 Task: In the Company volvo.com; add deal stage: 'Appointment Scheduled'; Add amount '100000'; Select Deal Type: New Business; Select priority: 'Medium'; Associate deal with contact: choose any two contacts and company: Select any company.. Logged in from softage.1@softage.net
Action: Mouse moved to (103, 67)
Screenshot: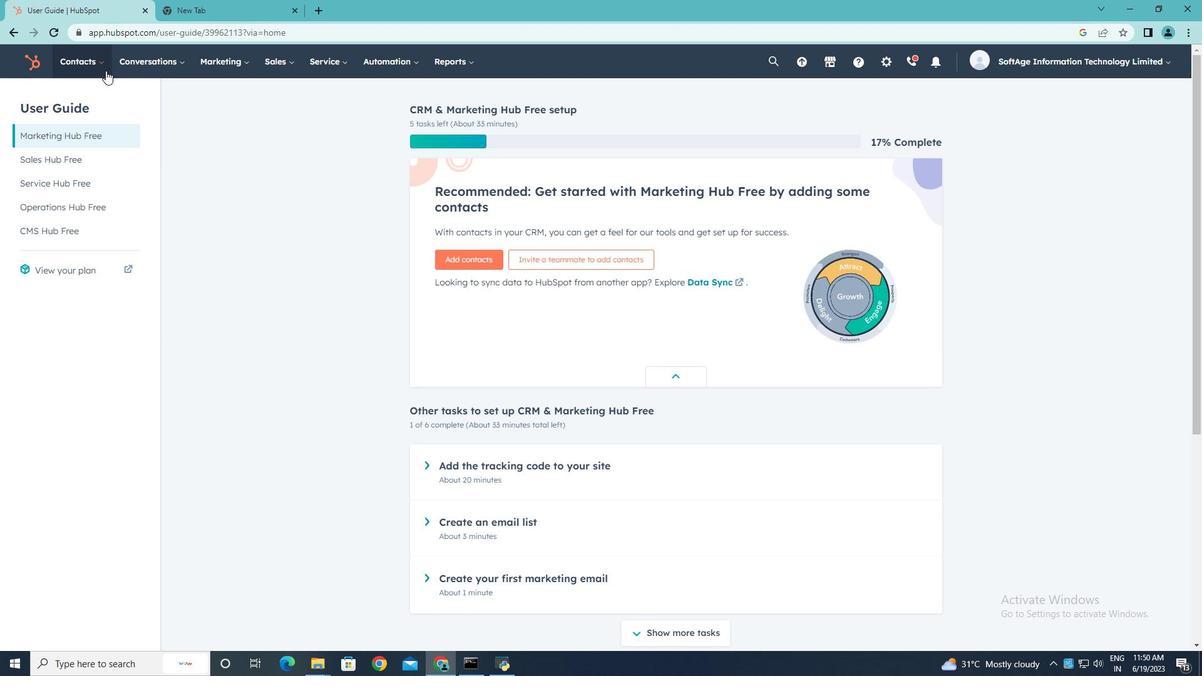 
Action: Mouse pressed left at (103, 67)
Screenshot: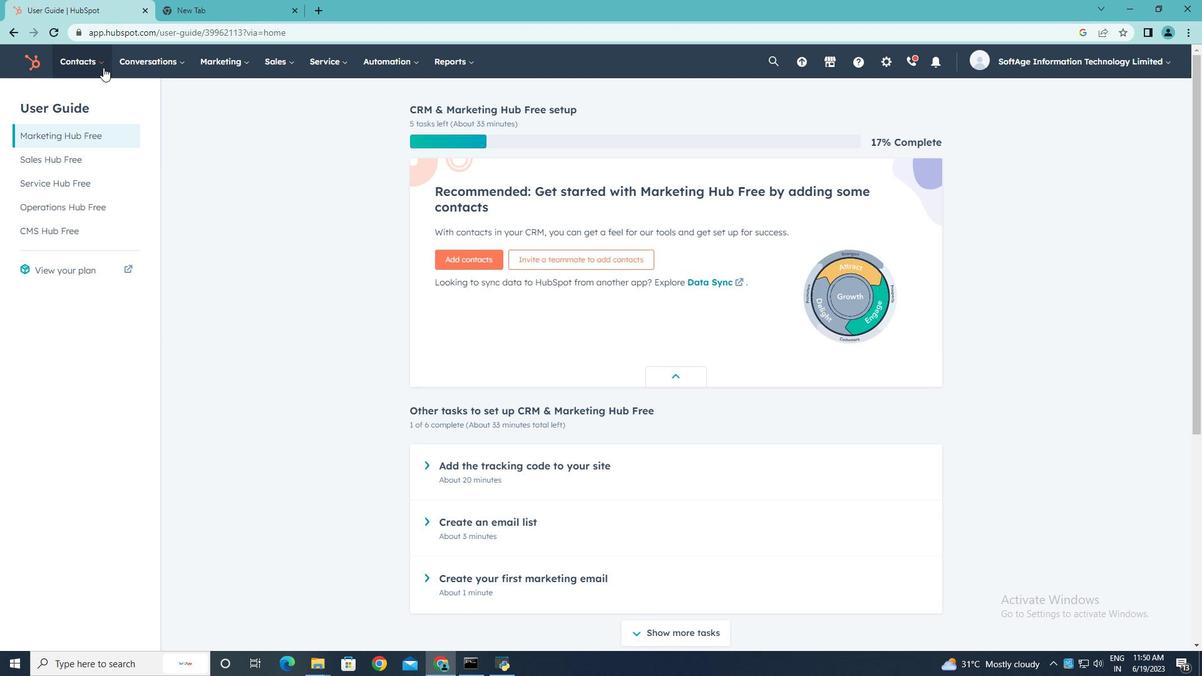 
Action: Mouse moved to (95, 125)
Screenshot: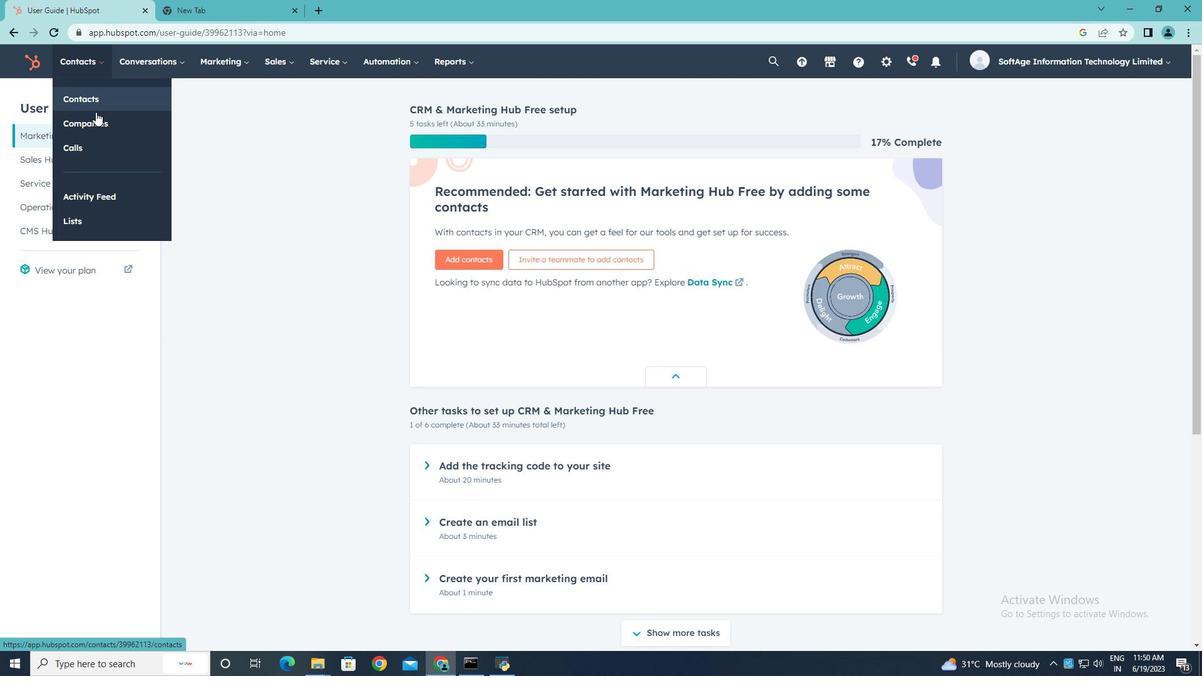 
Action: Mouse pressed left at (95, 125)
Screenshot: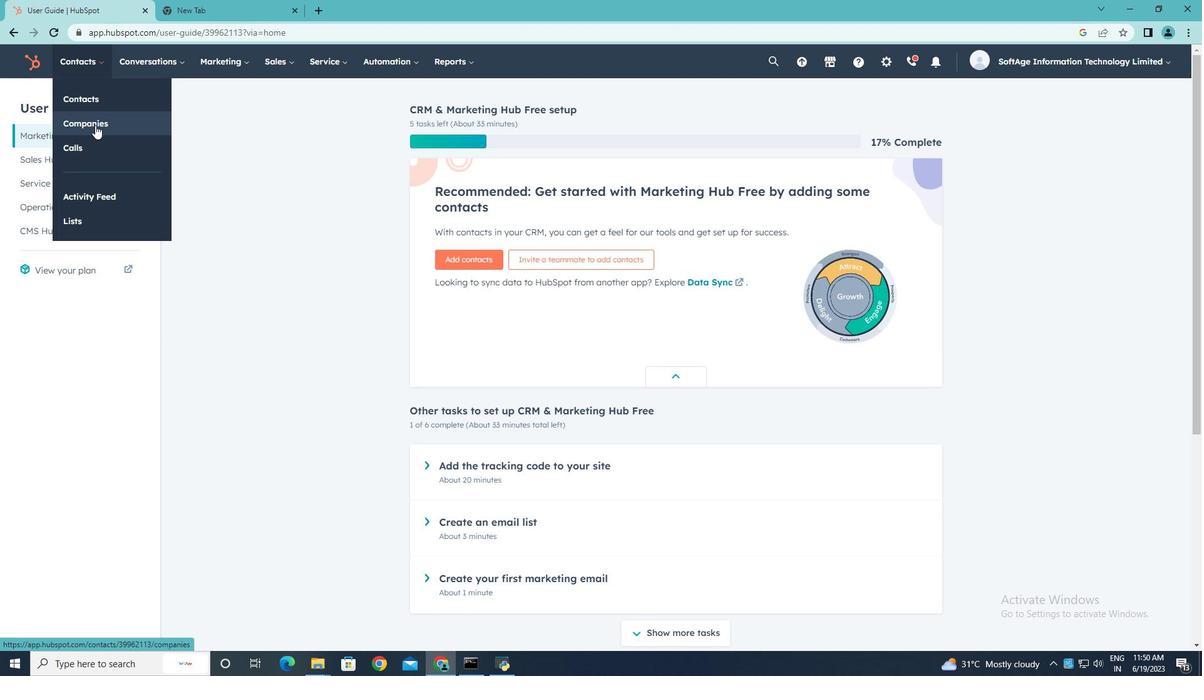 
Action: Mouse moved to (90, 209)
Screenshot: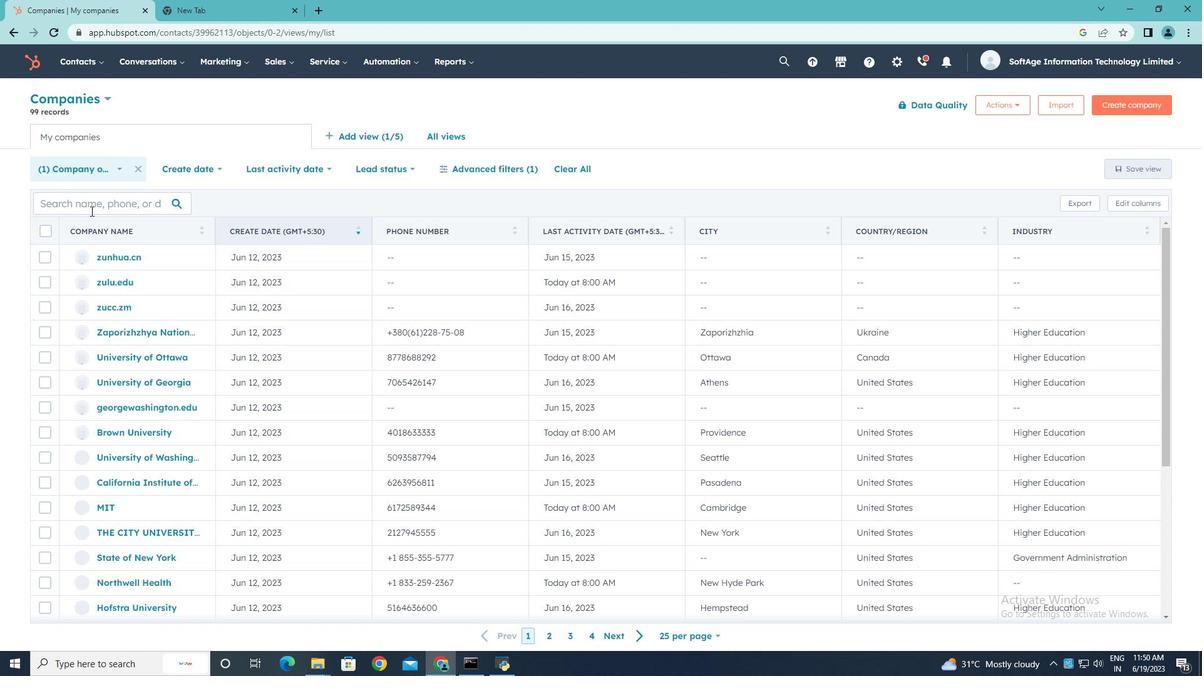 
Action: Mouse pressed left at (90, 209)
Screenshot: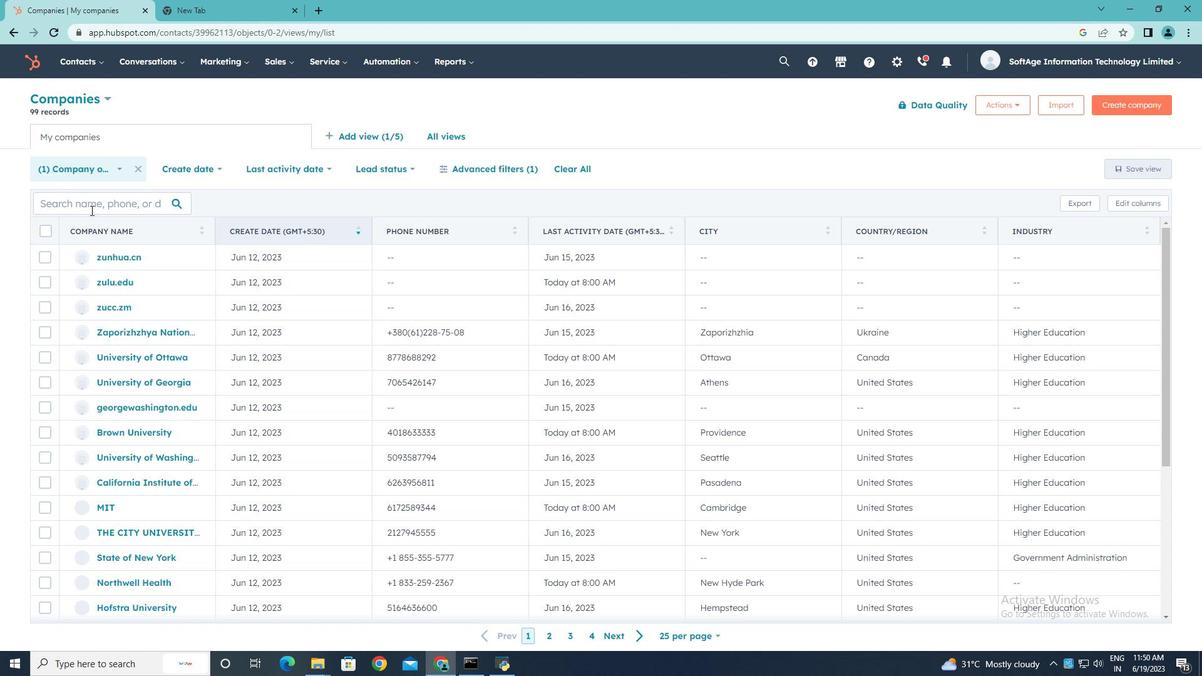 
Action: Key pressed volvo.com
Screenshot: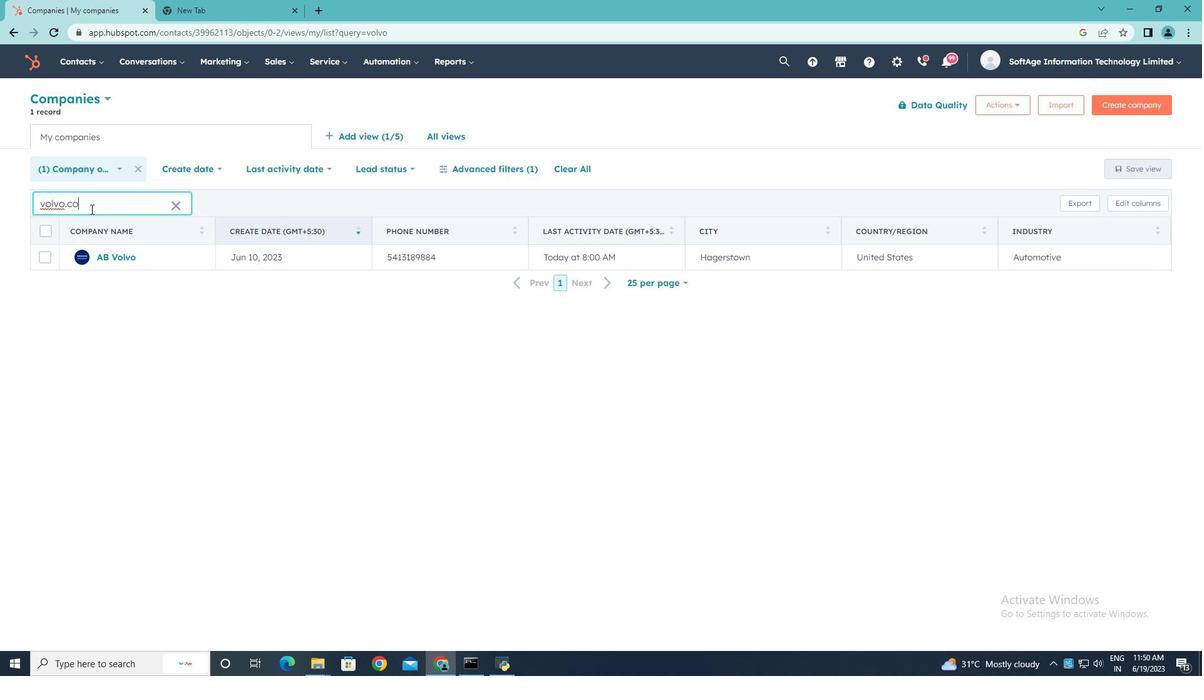 
Action: Mouse moved to (124, 259)
Screenshot: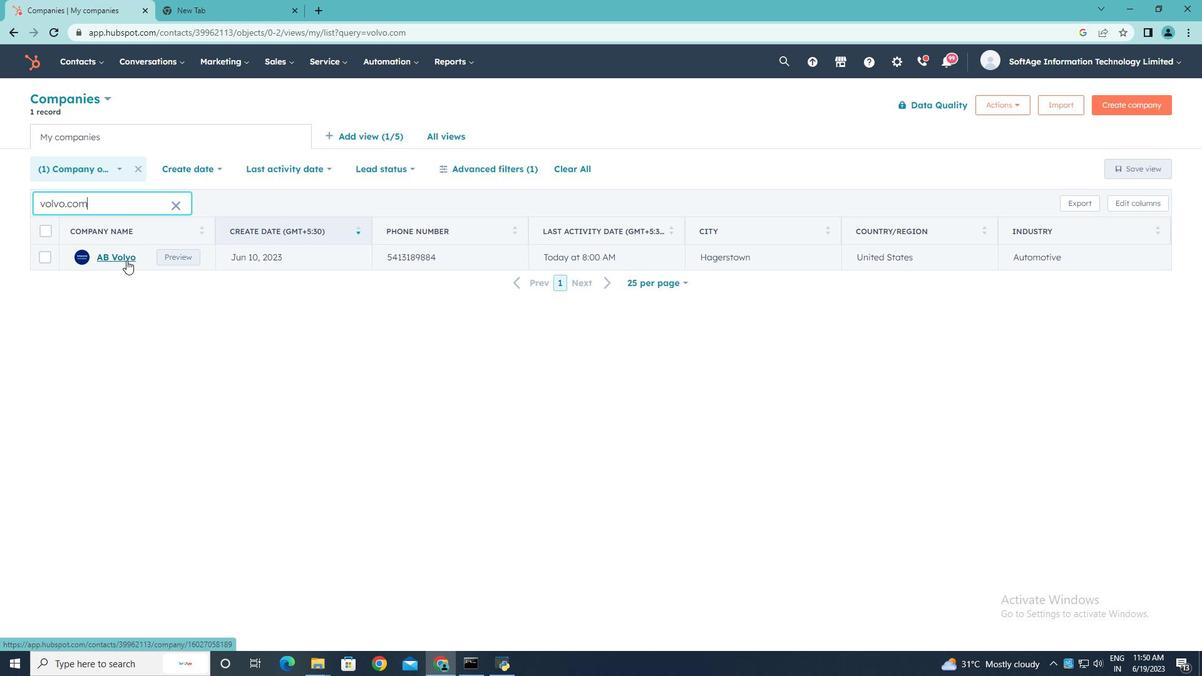
Action: Mouse pressed left at (124, 259)
Screenshot: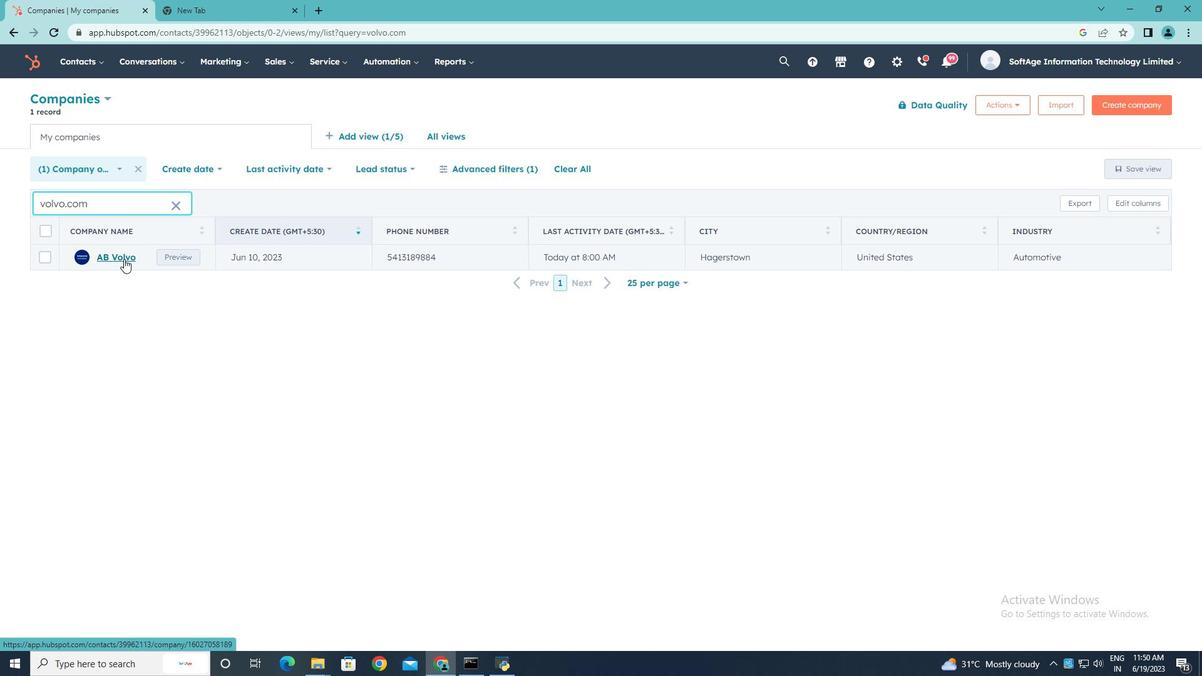
Action: Mouse moved to (900, 294)
Screenshot: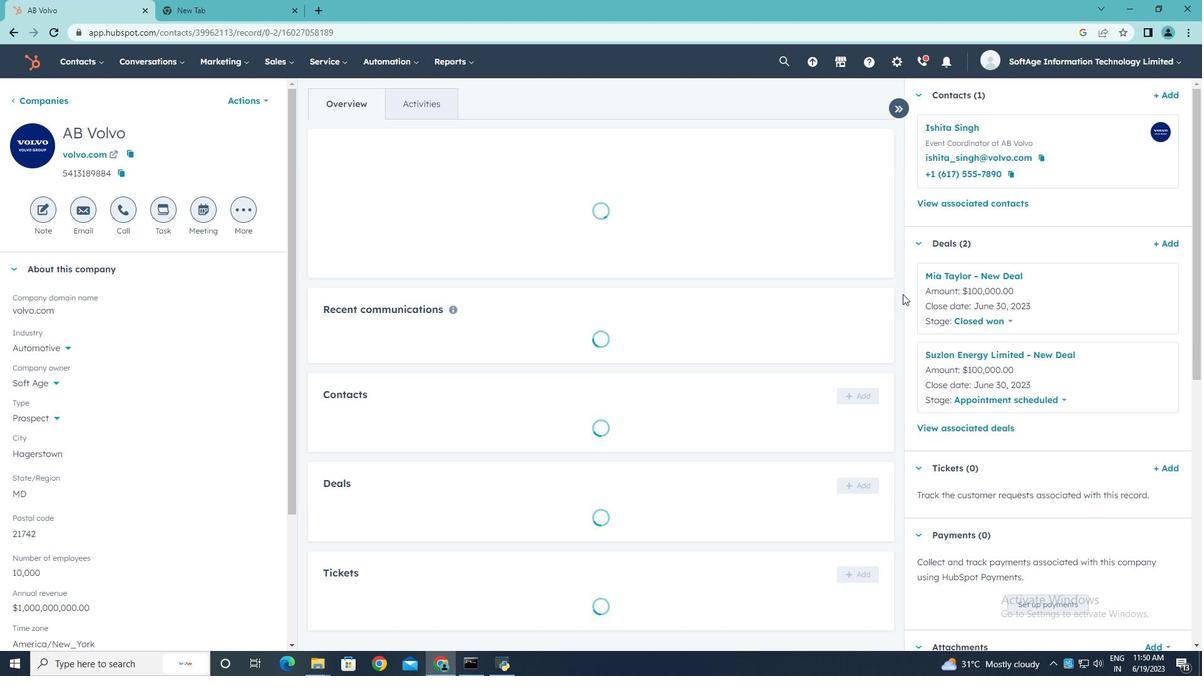 
Action: Mouse pressed left at (900, 294)
Screenshot: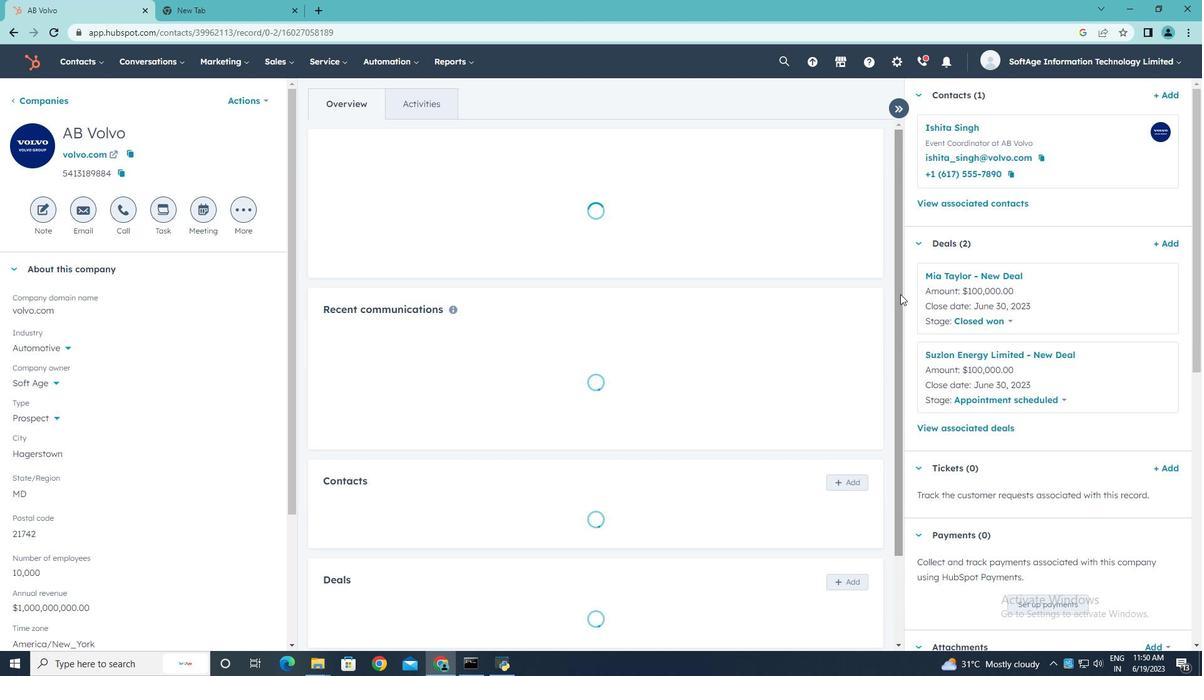 
Action: Mouse moved to (896, 419)
Screenshot: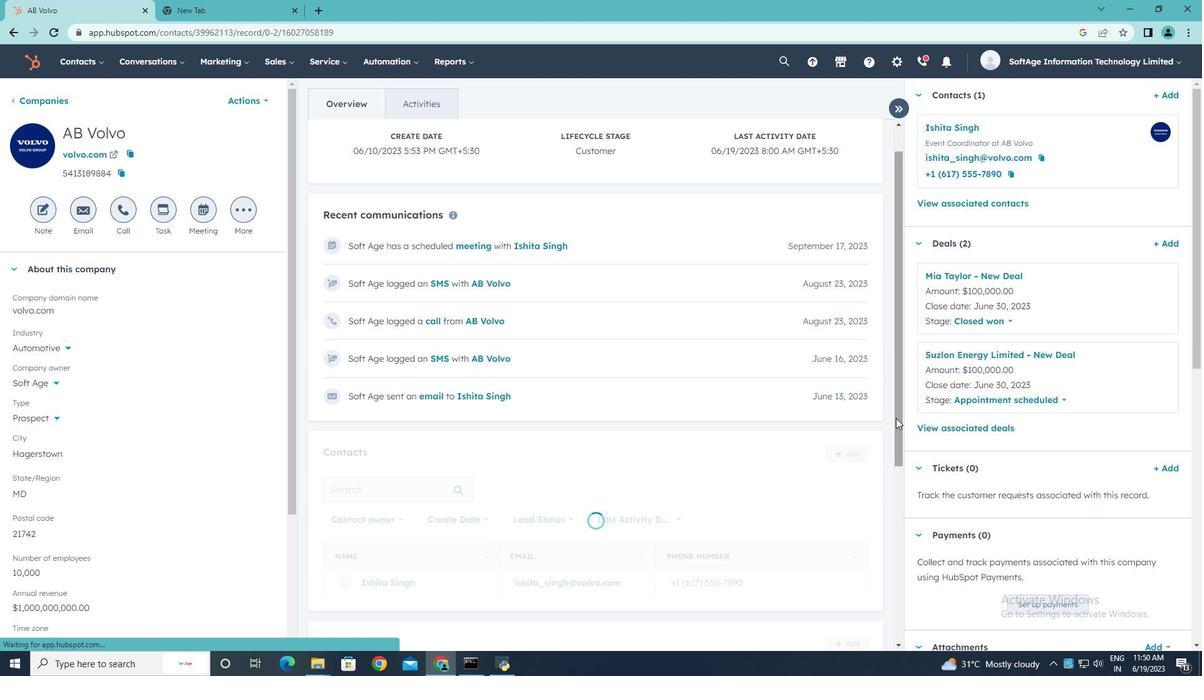 
Action: Mouse pressed left at (896, 419)
Screenshot: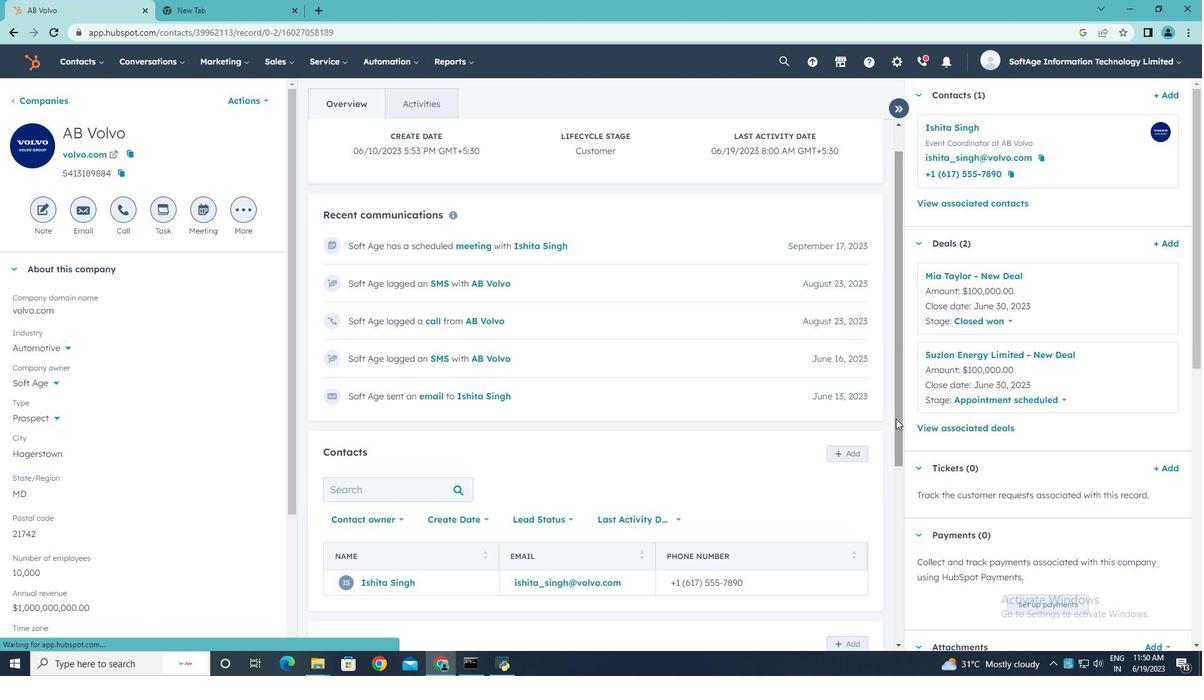 
Action: Mouse moved to (853, 433)
Screenshot: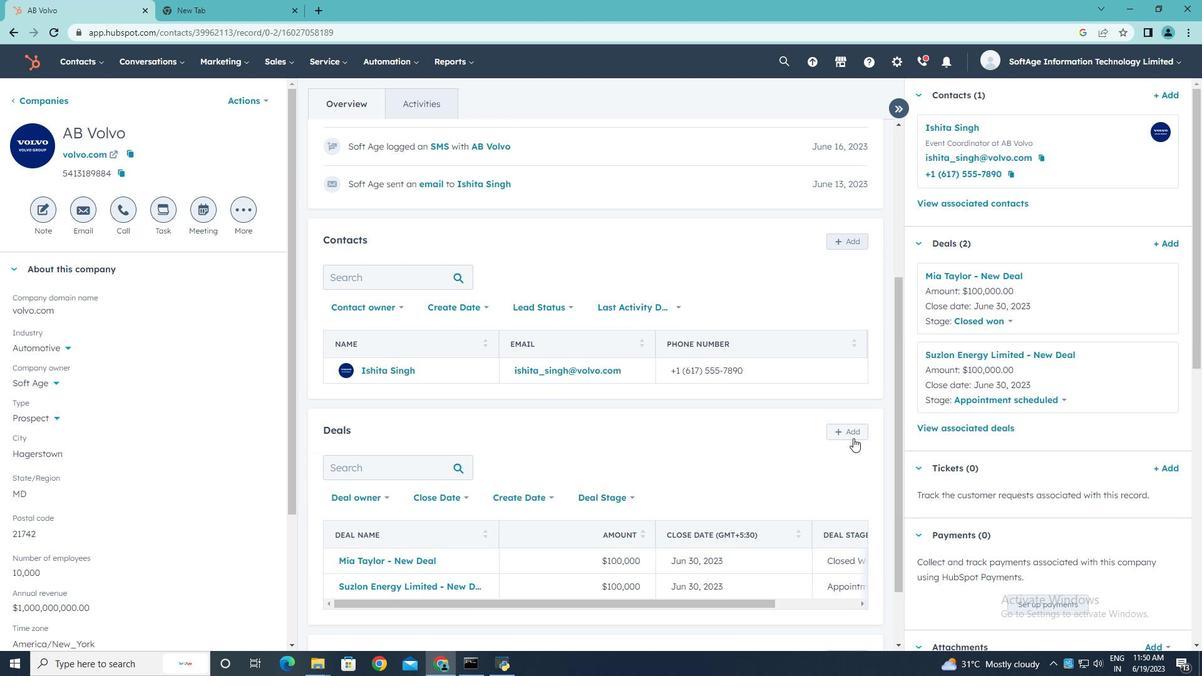 
Action: Mouse pressed left at (853, 433)
Screenshot: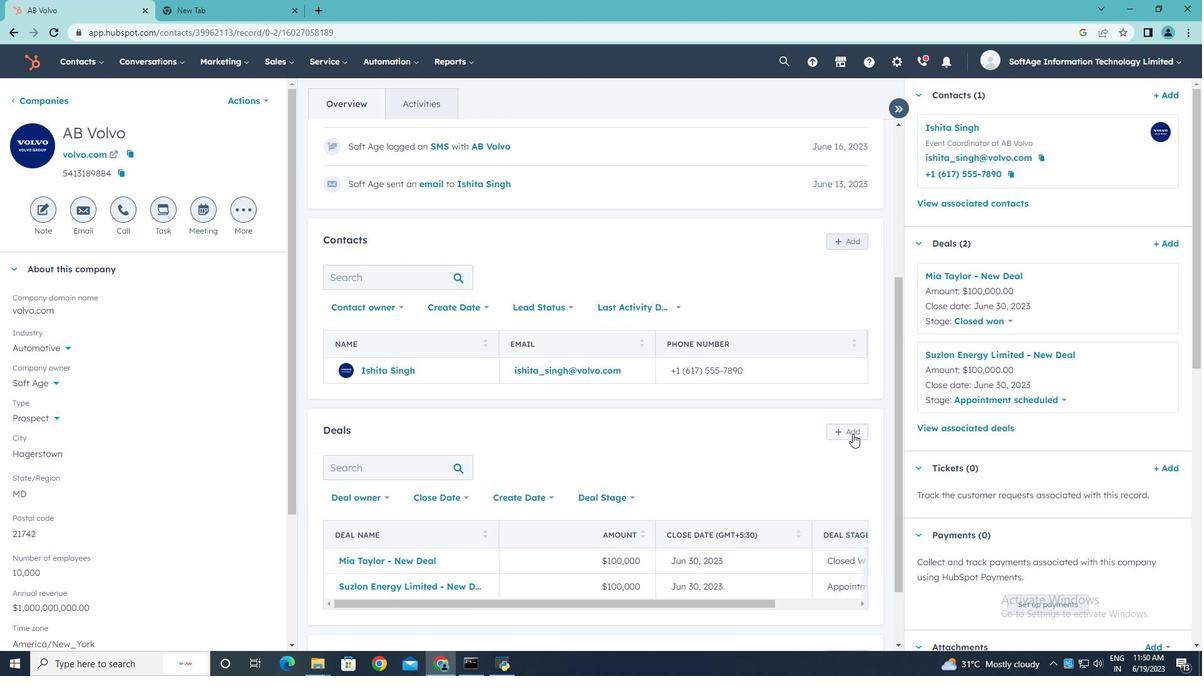 
Action: Mouse moved to (1150, 318)
Screenshot: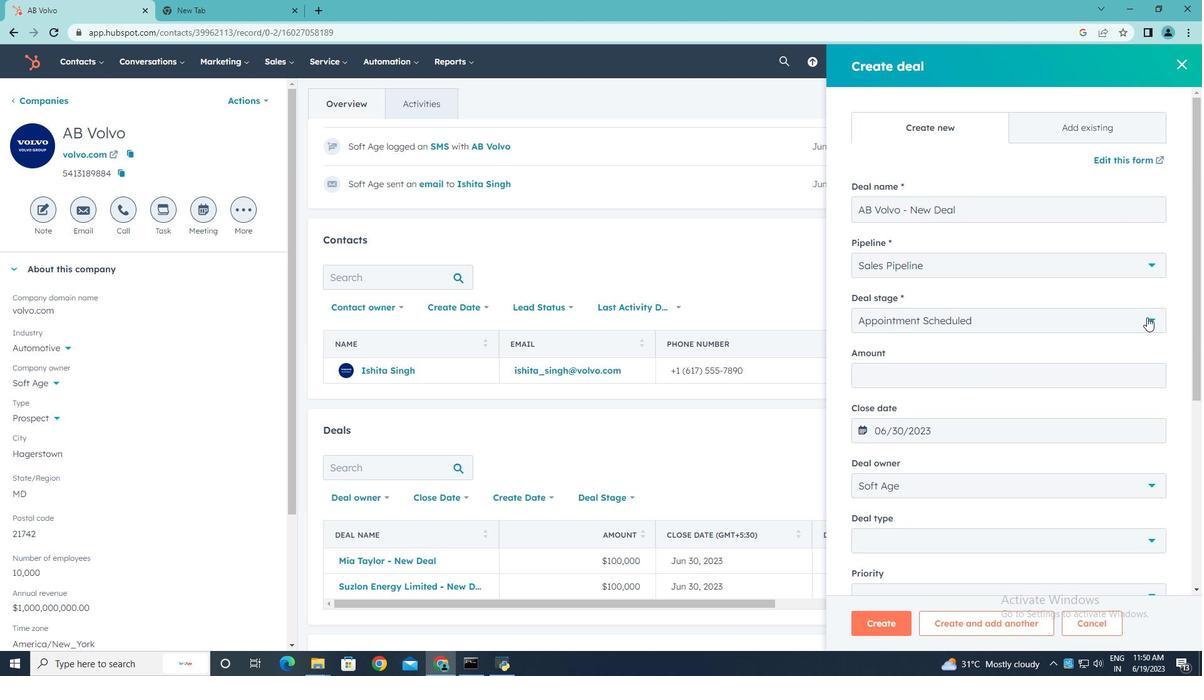 
Action: Mouse pressed left at (1150, 318)
Screenshot: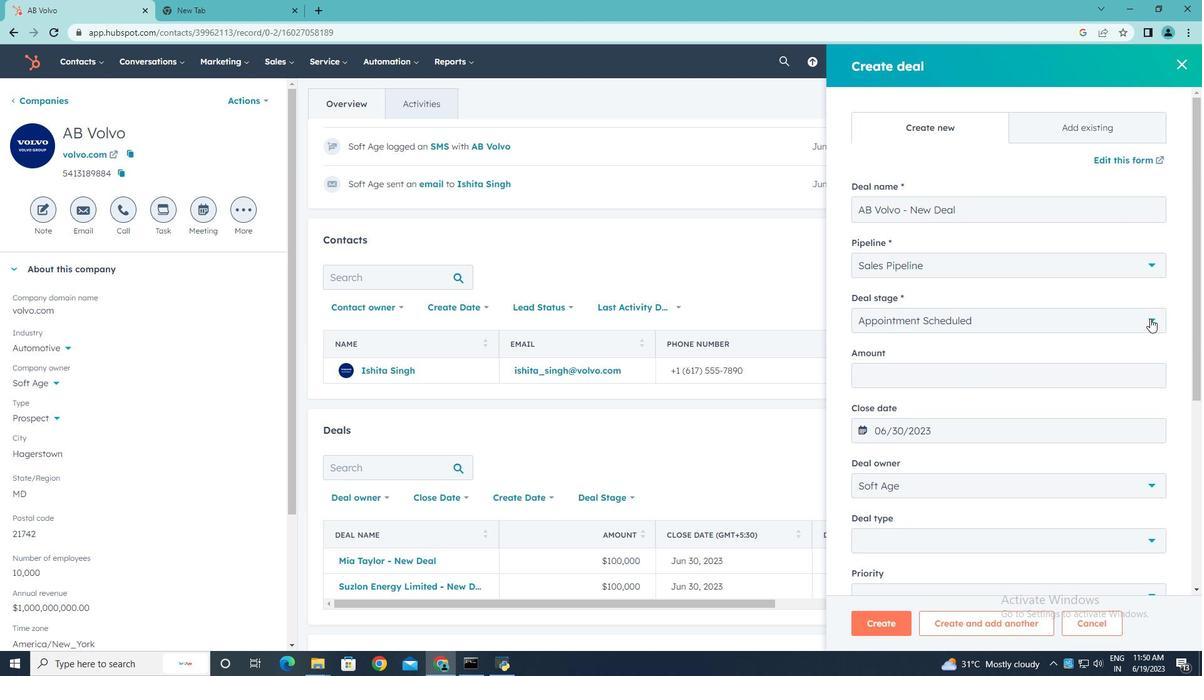 
Action: Mouse moved to (966, 386)
Screenshot: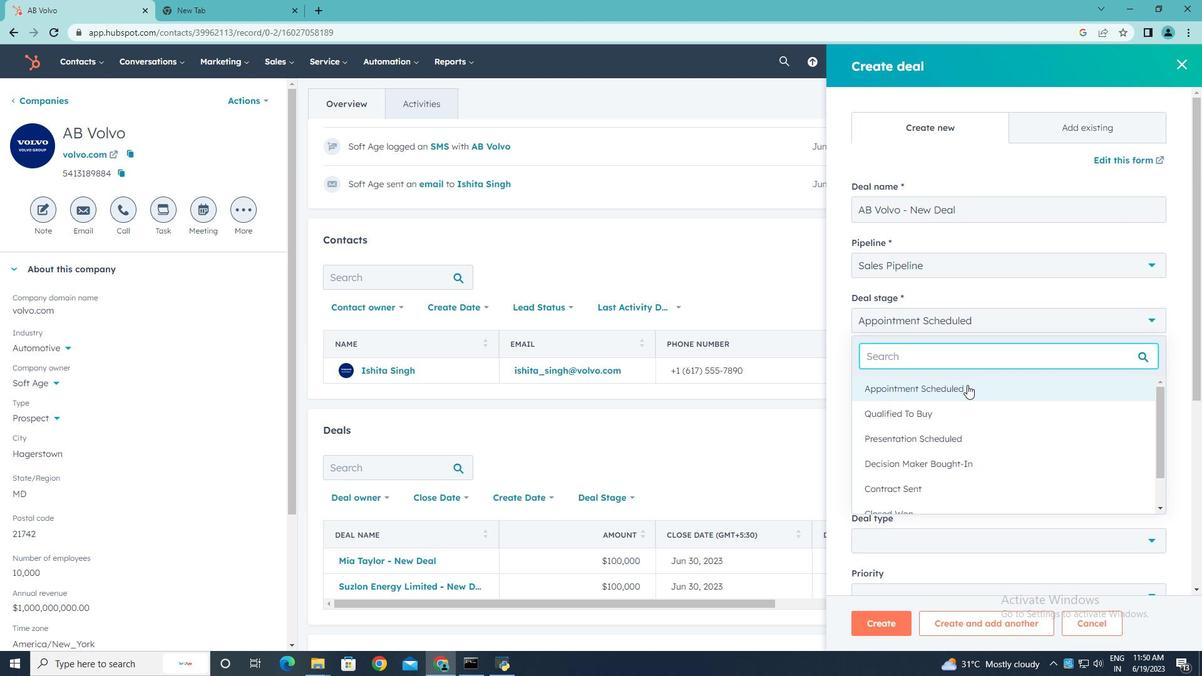 
Action: Mouse pressed left at (966, 386)
Screenshot: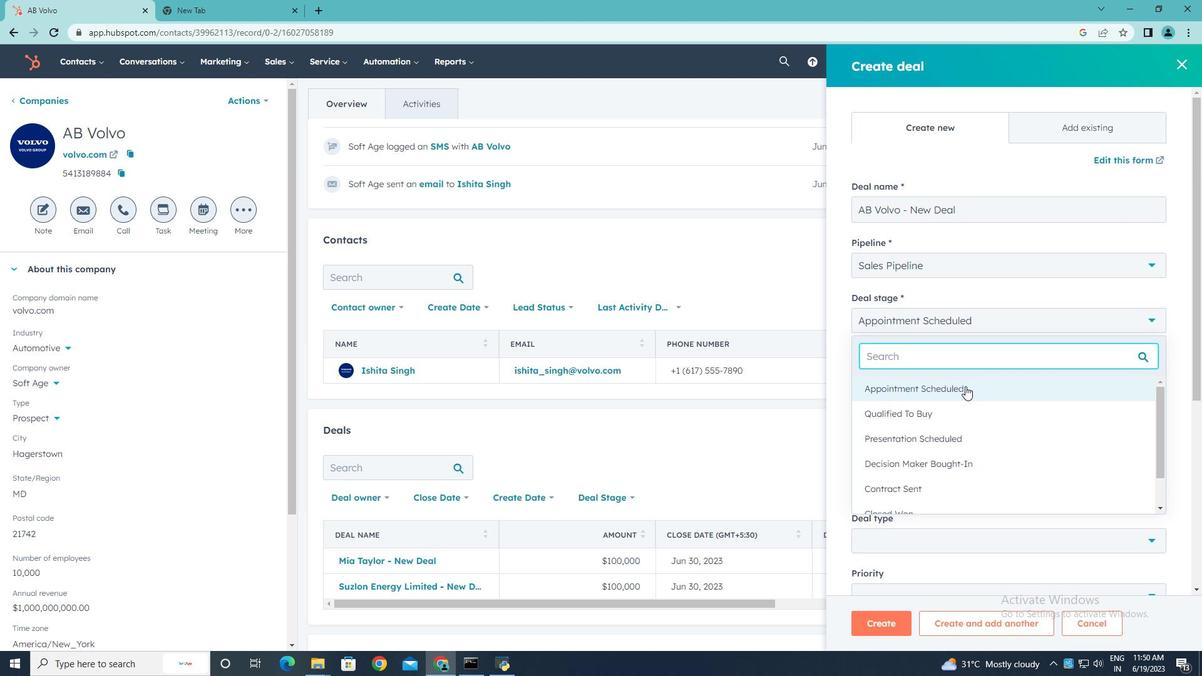 
Action: Mouse moved to (990, 374)
Screenshot: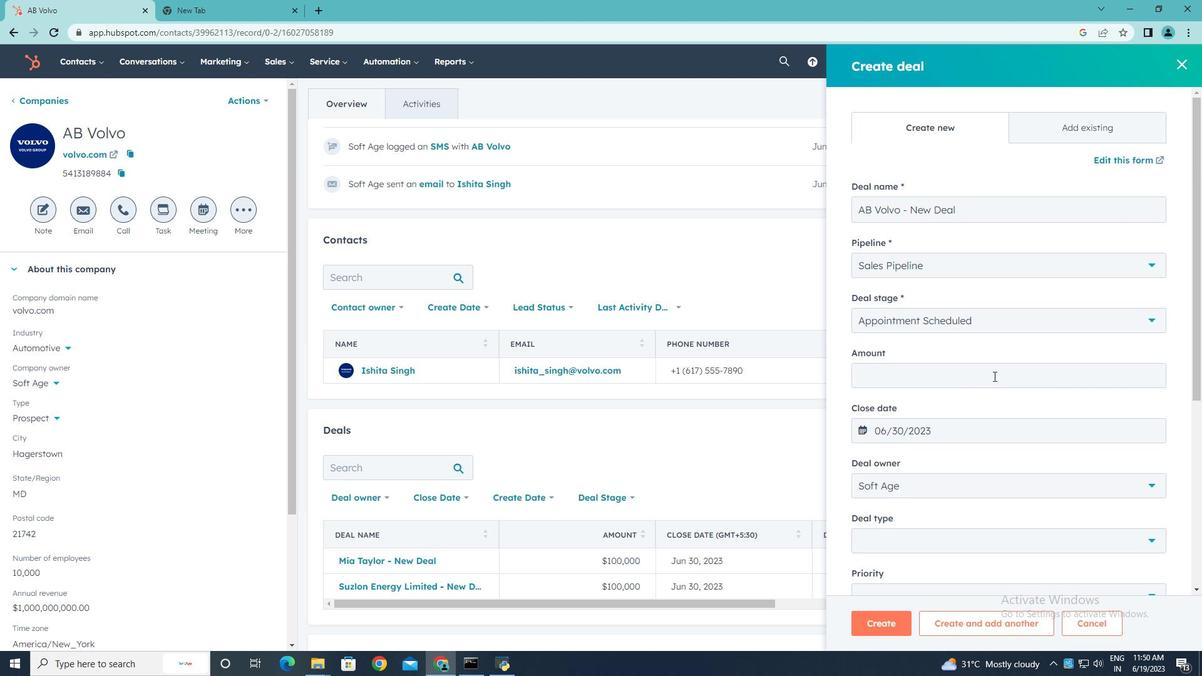 
Action: Mouse pressed left at (990, 374)
Screenshot: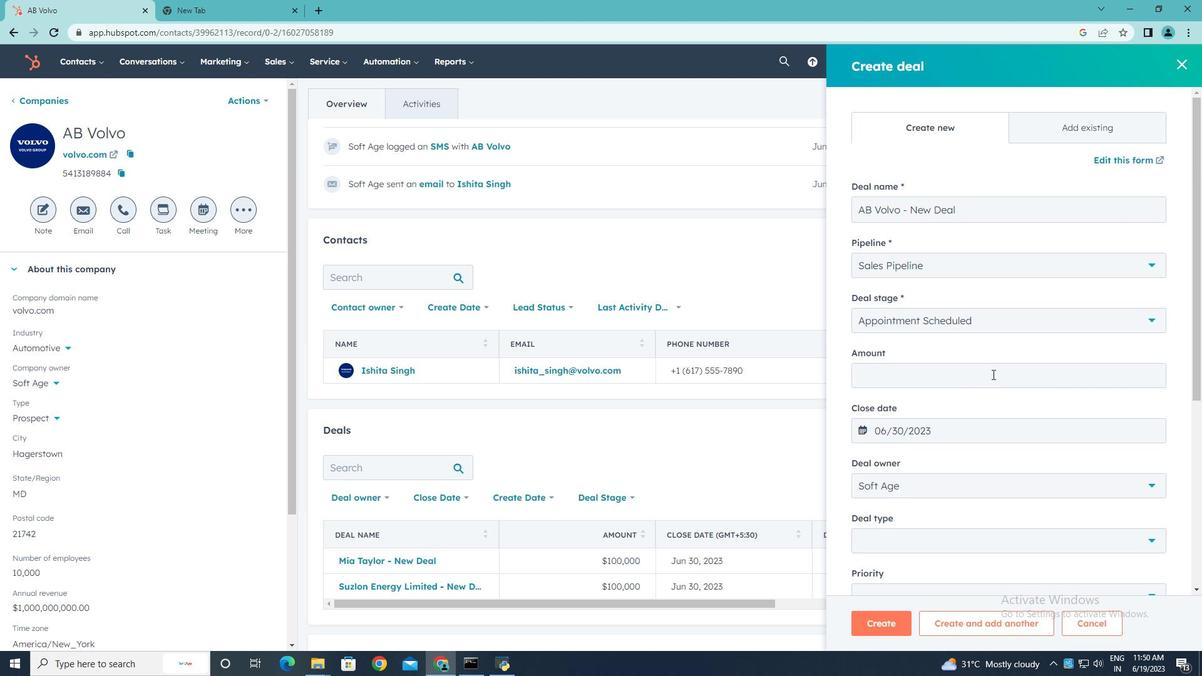 
Action: Key pressed 100000
Screenshot: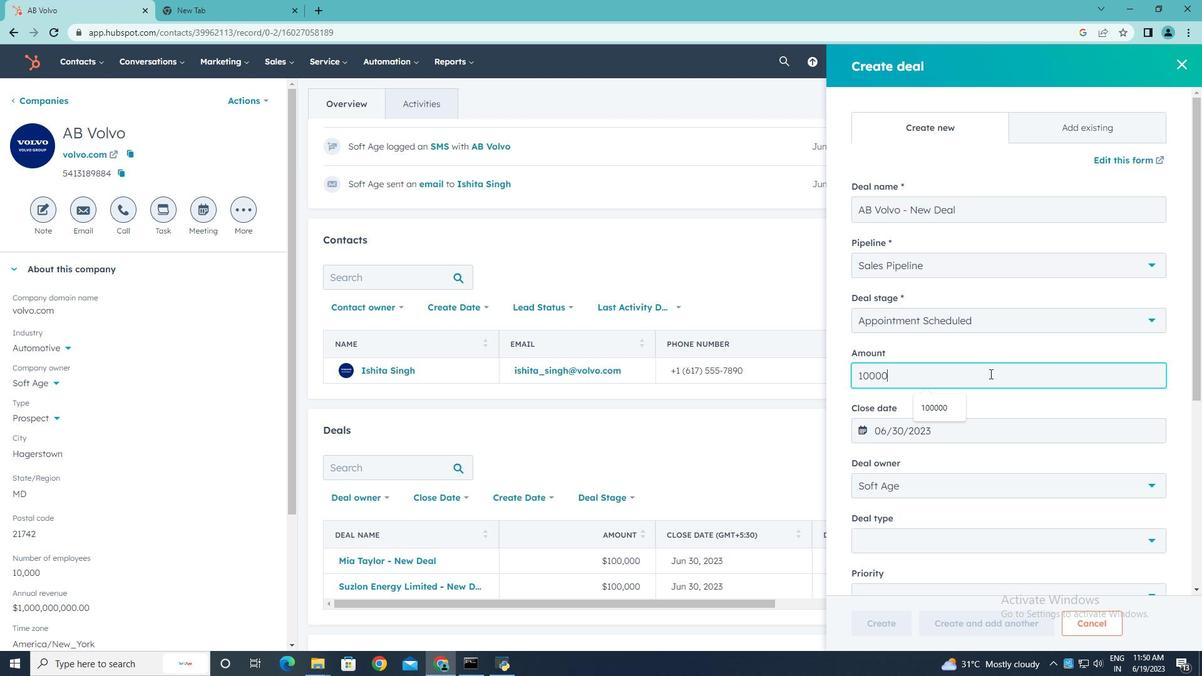 
Action: Mouse moved to (1154, 539)
Screenshot: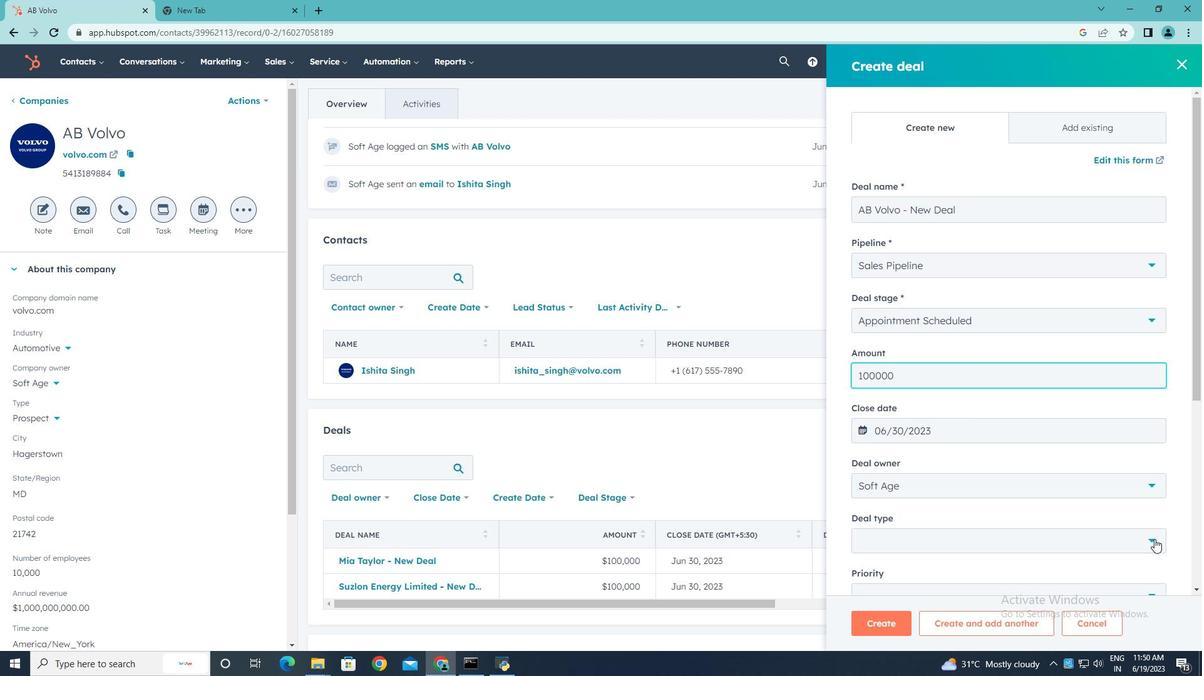 
Action: Mouse pressed left at (1154, 539)
Screenshot: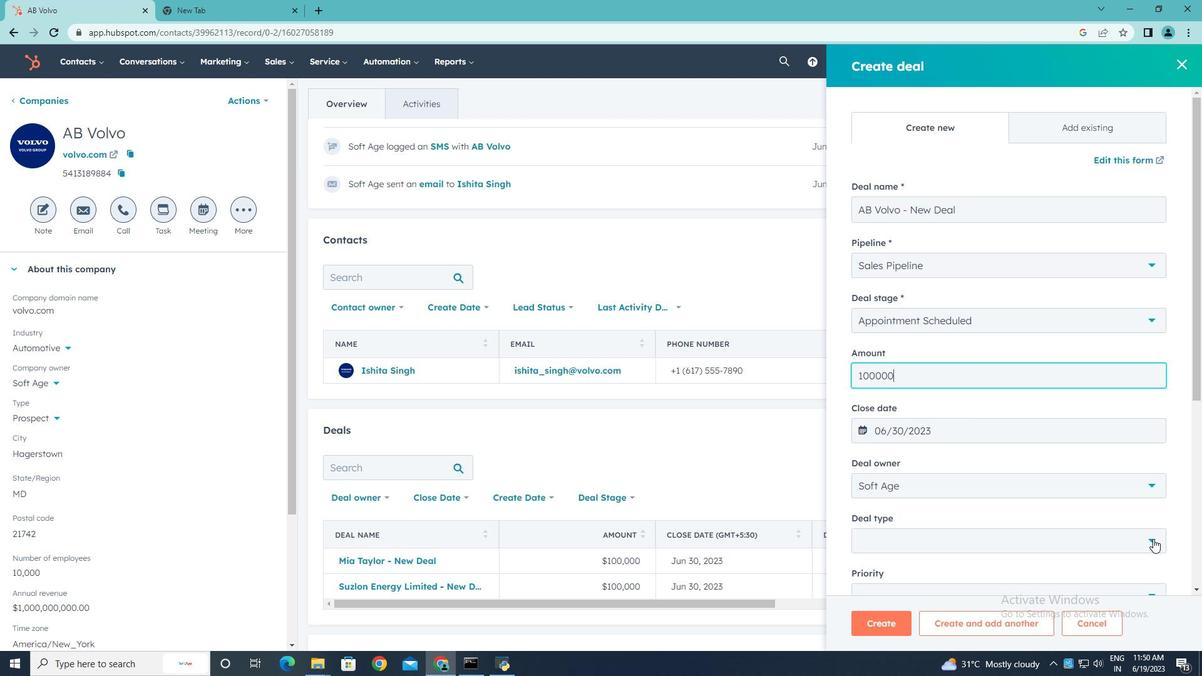 
Action: Mouse moved to (937, 601)
Screenshot: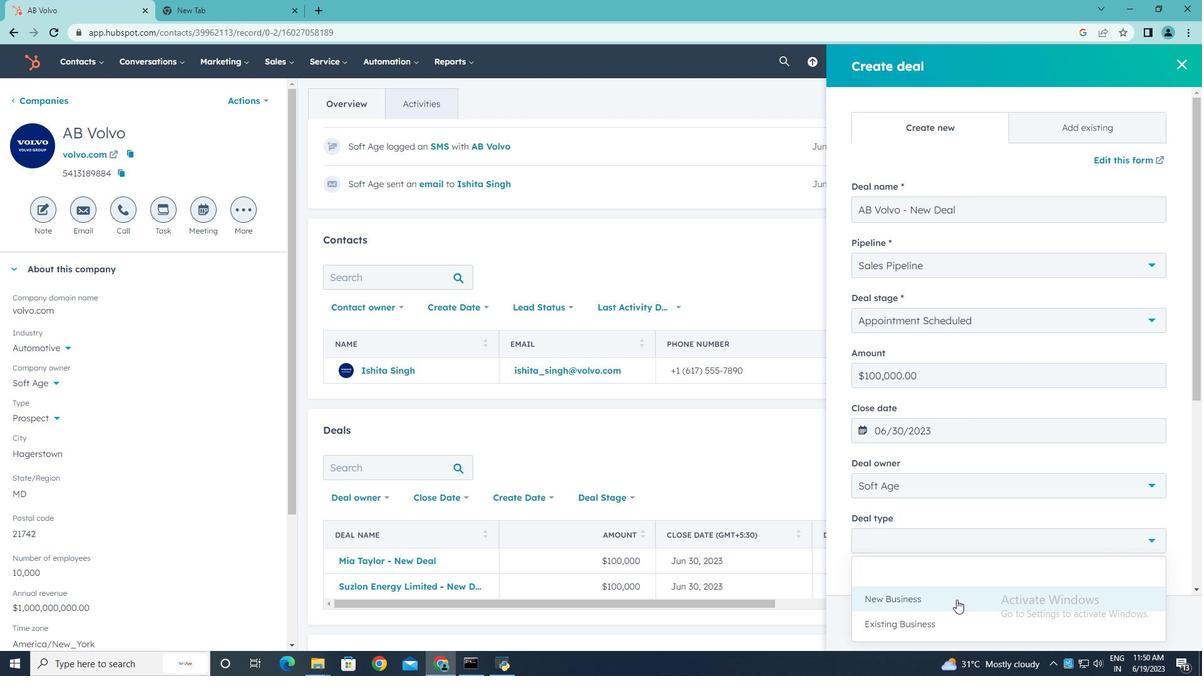 
Action: Mouse pressed left at (937, 601)
Screenshot: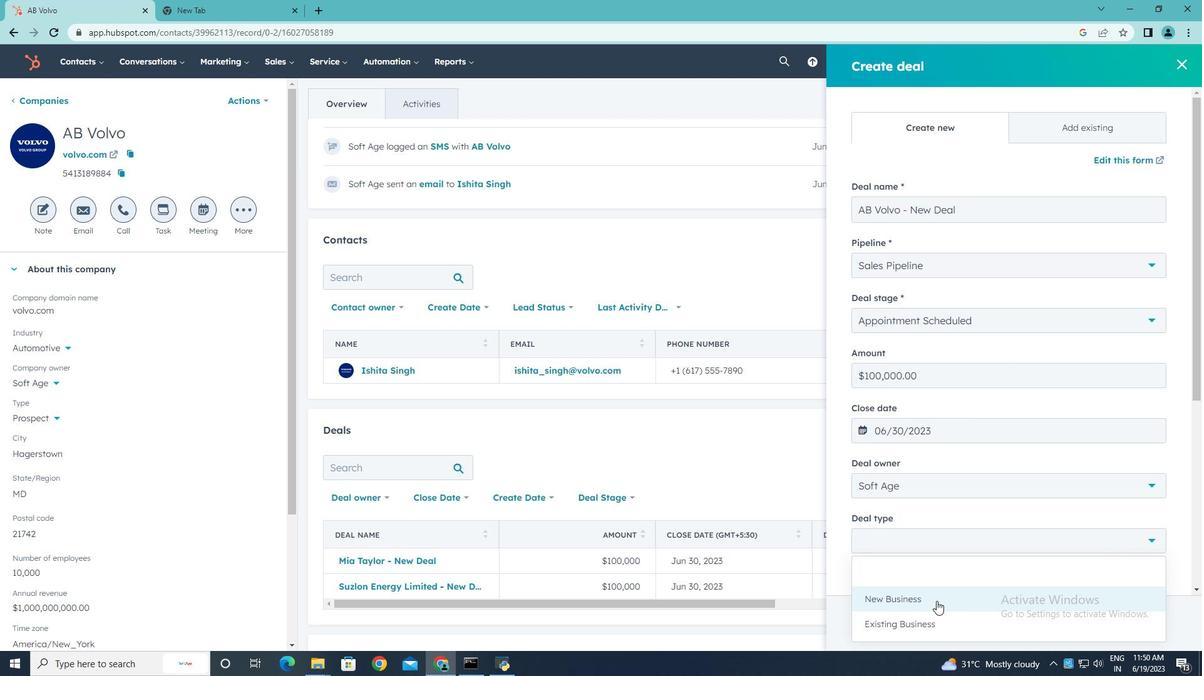 
Action: Mouse moved to (1198, 380)
Screenshot: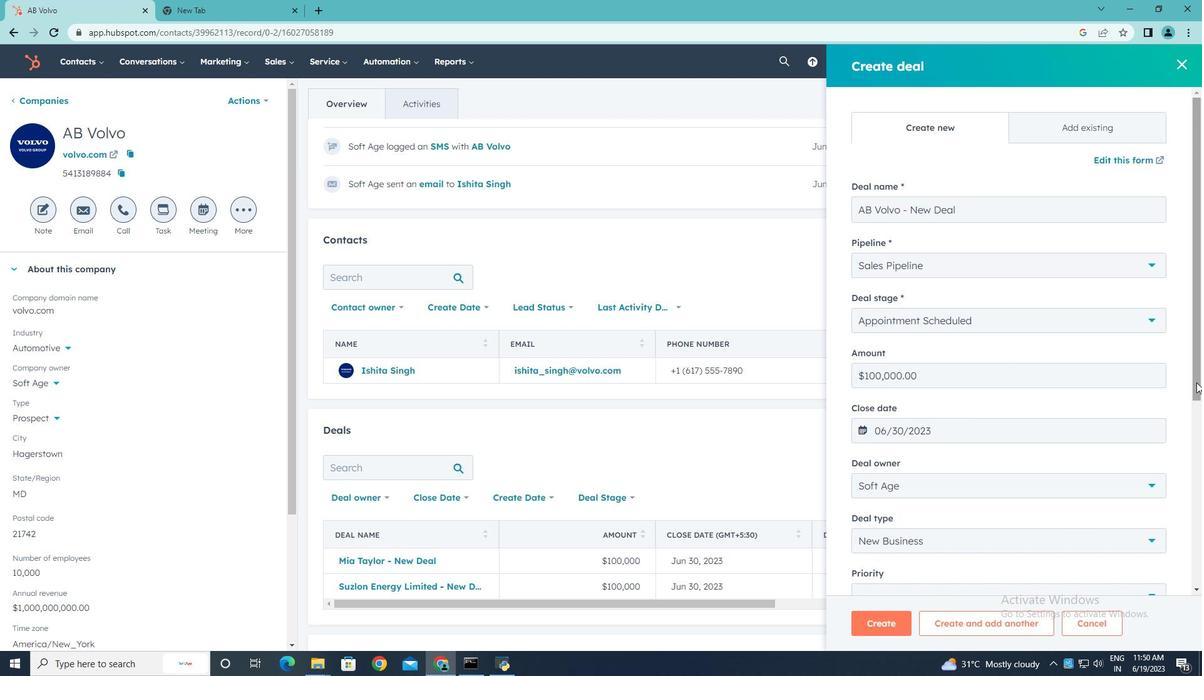 
Action: Mouse pressed left at (1198, 380)
Screenshot: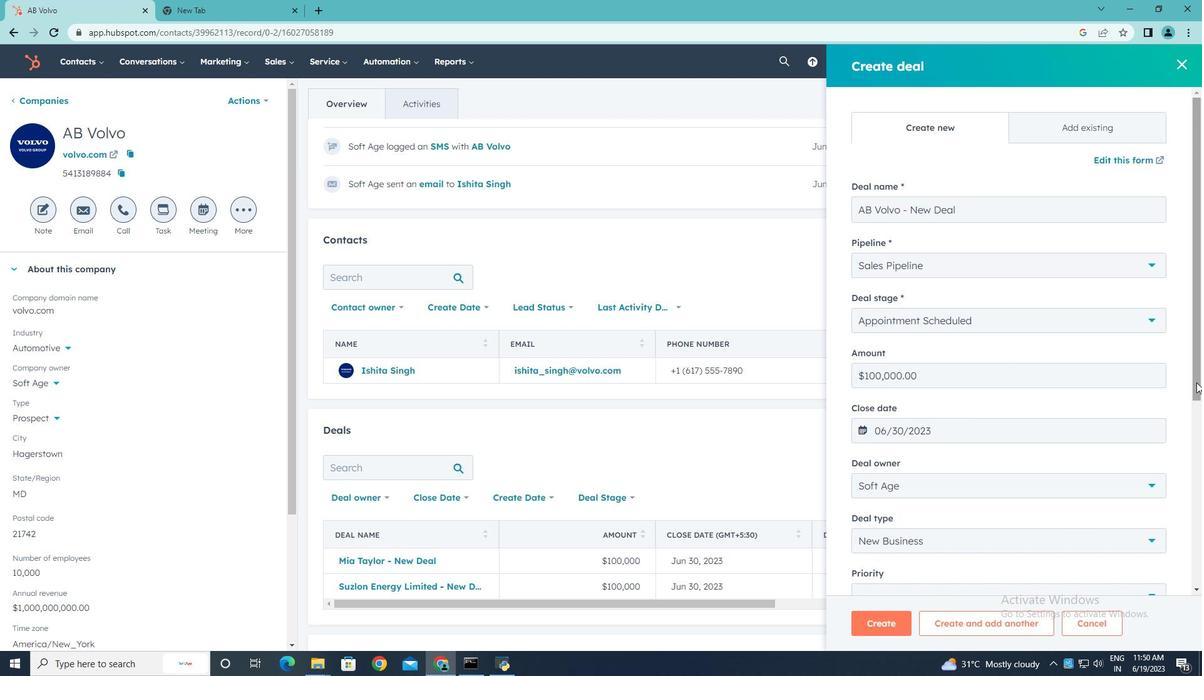 
Action: Mouse moved to (1155, 290)
Screenshot: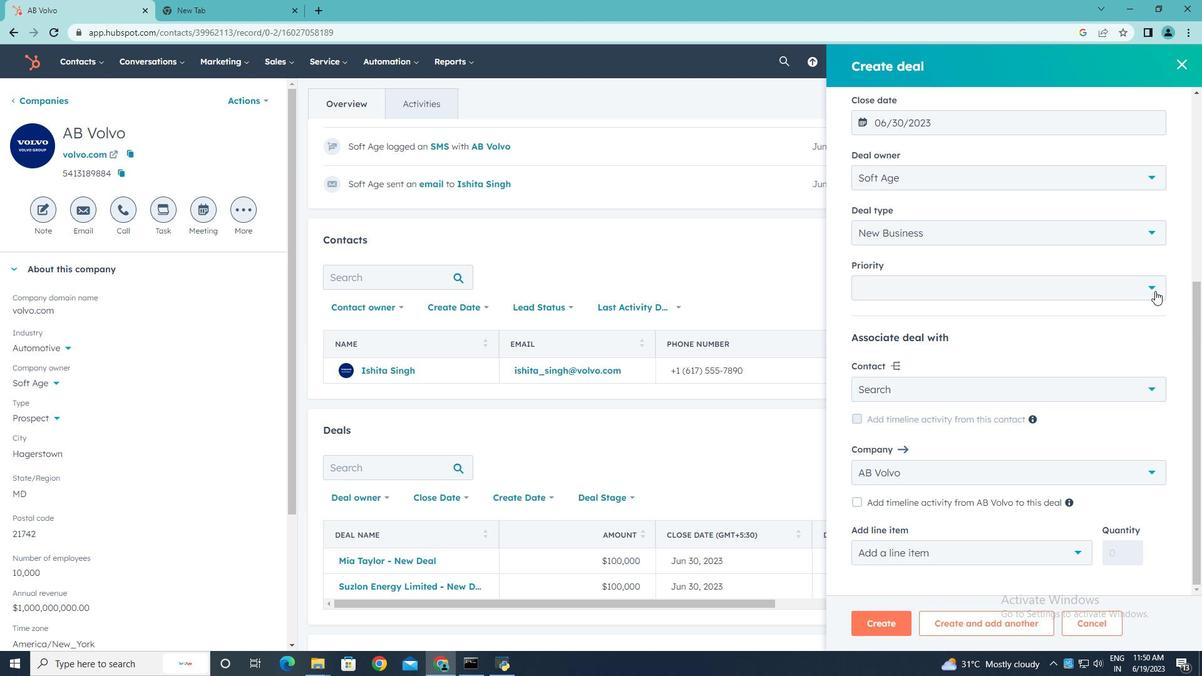 
Action: Mouse pressed left at (1155, 290)
Screenshot: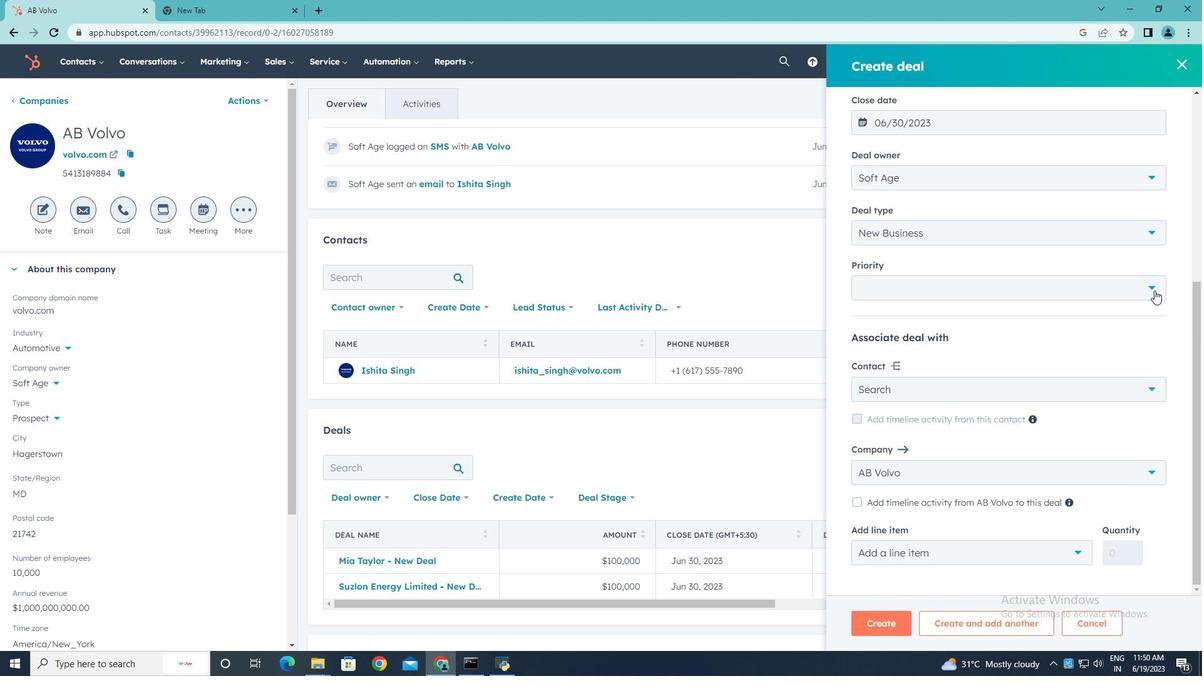 
Action: Mouse moved to (892, 365)
Screenshot: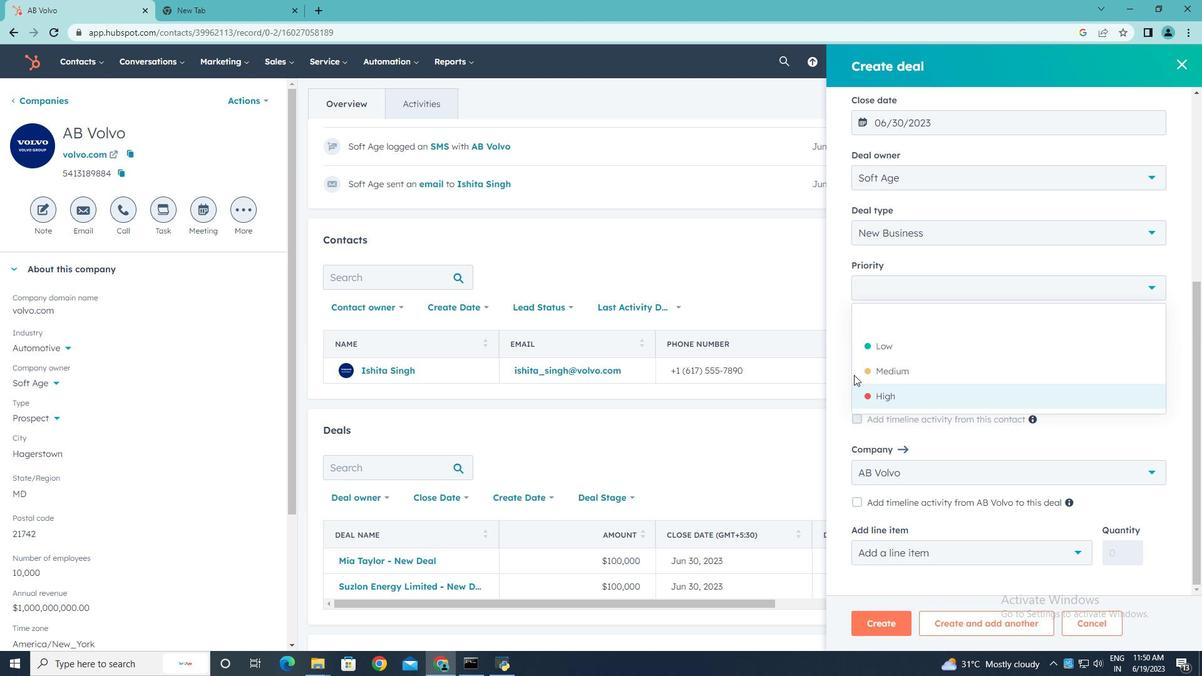 
Action: Mouse pressed left at (892, 365)
Screenshot: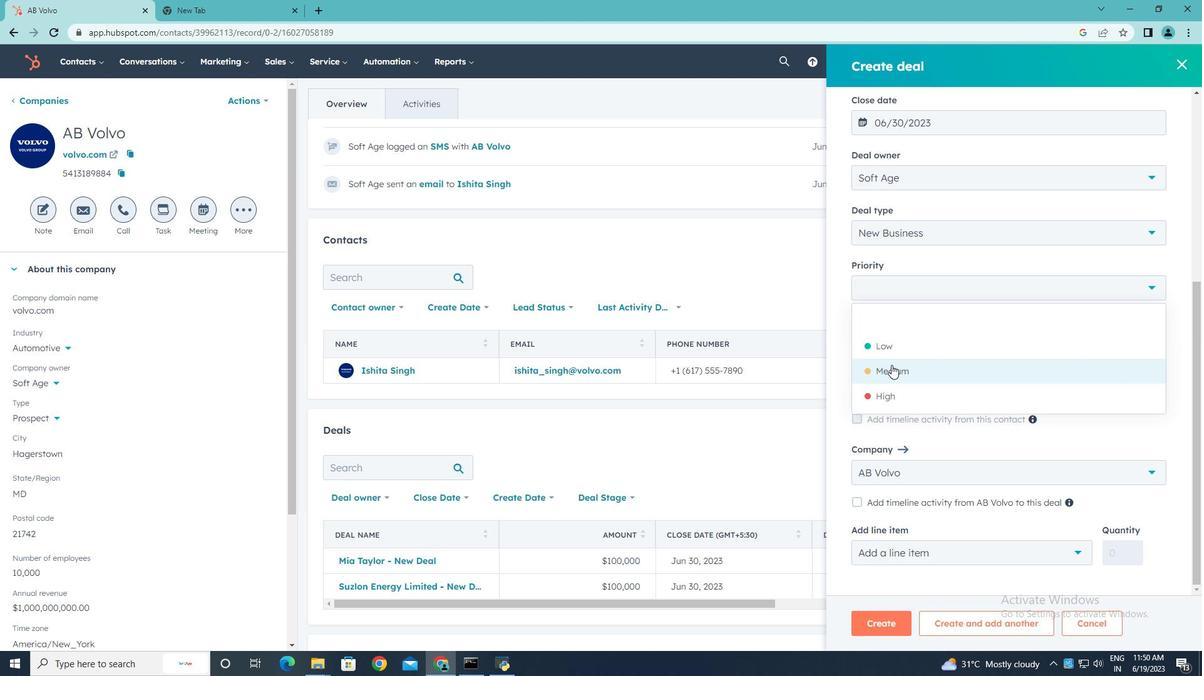 
Action: Mouse moved to (1150, 385)
Screenshot: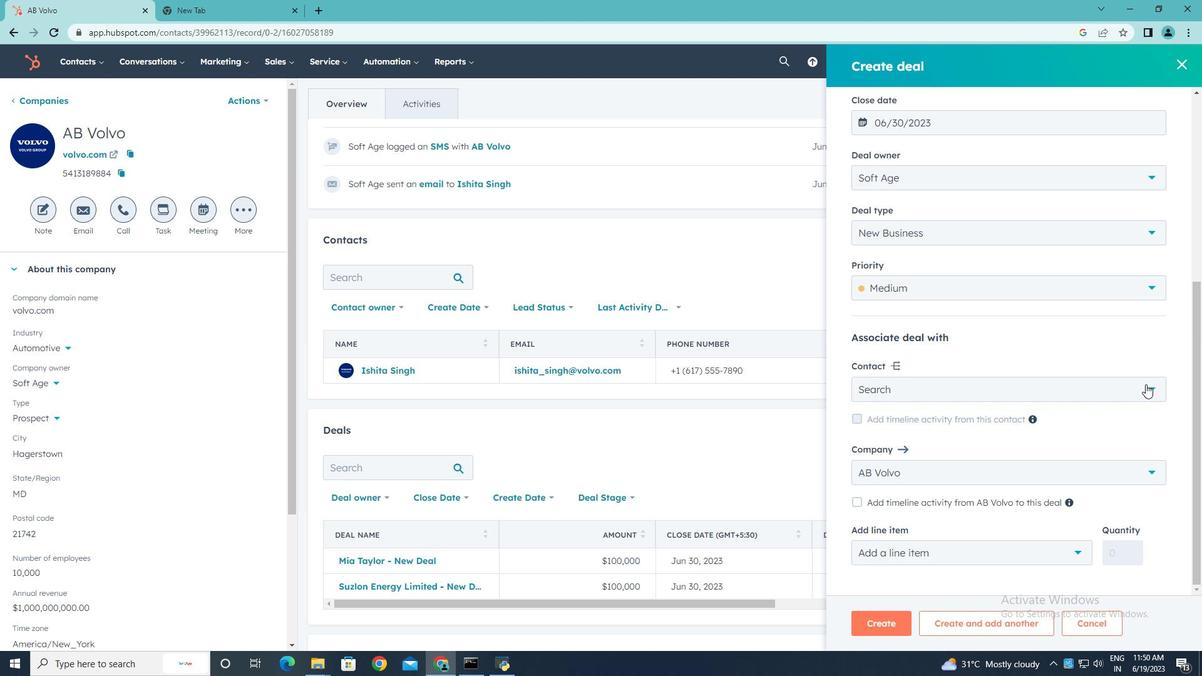 
Action: Mouse pressed left at (1150, 385)
Screenshot: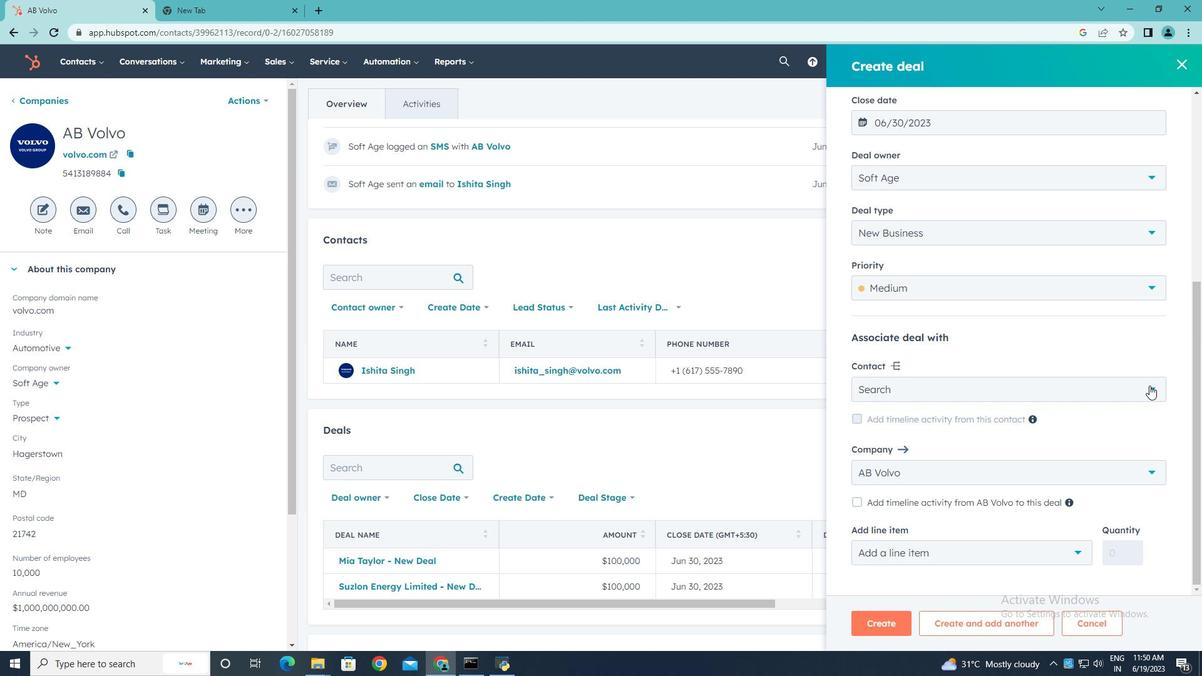 
Action: Mouse moved to (1157, 469)
Screenshot: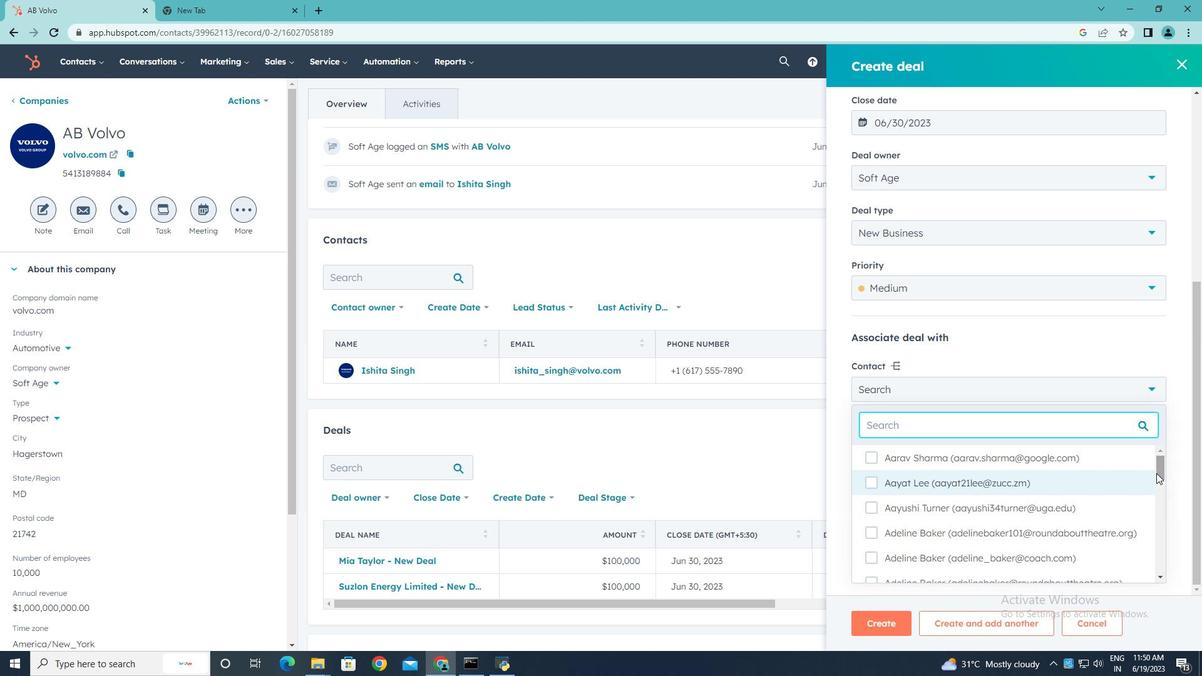 
Action: Mouse pressed left at (1157, 469)
Screenshot: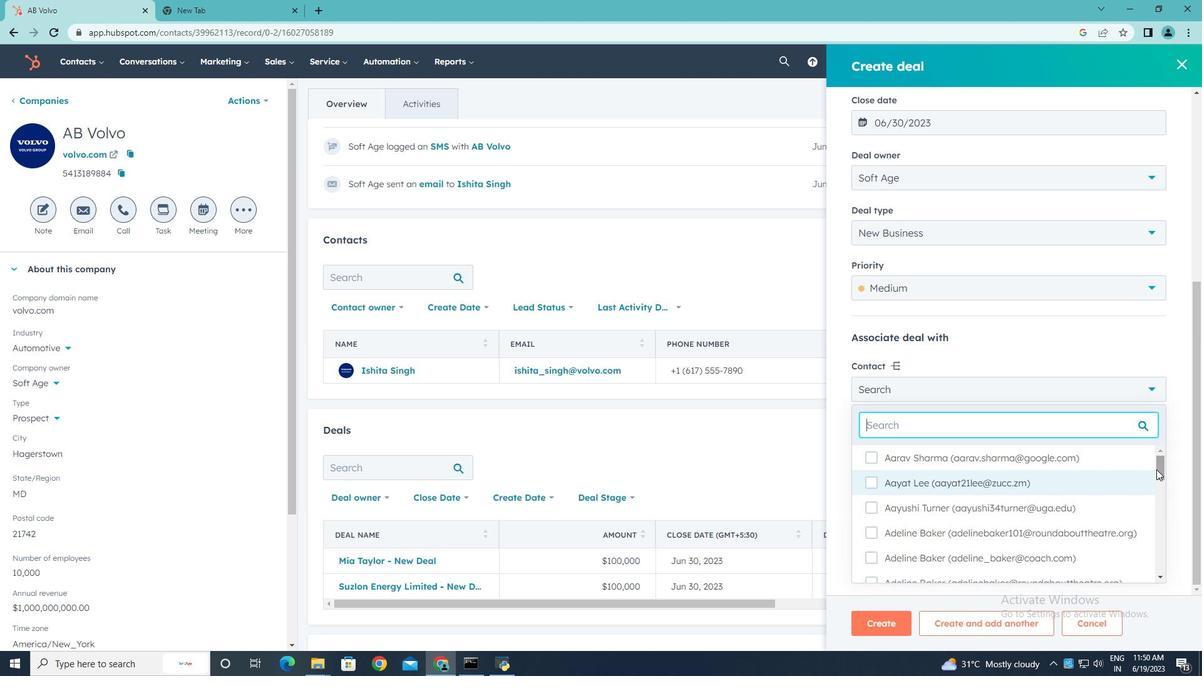 
Action: Mouse moved to (878, 464)
Screenshot: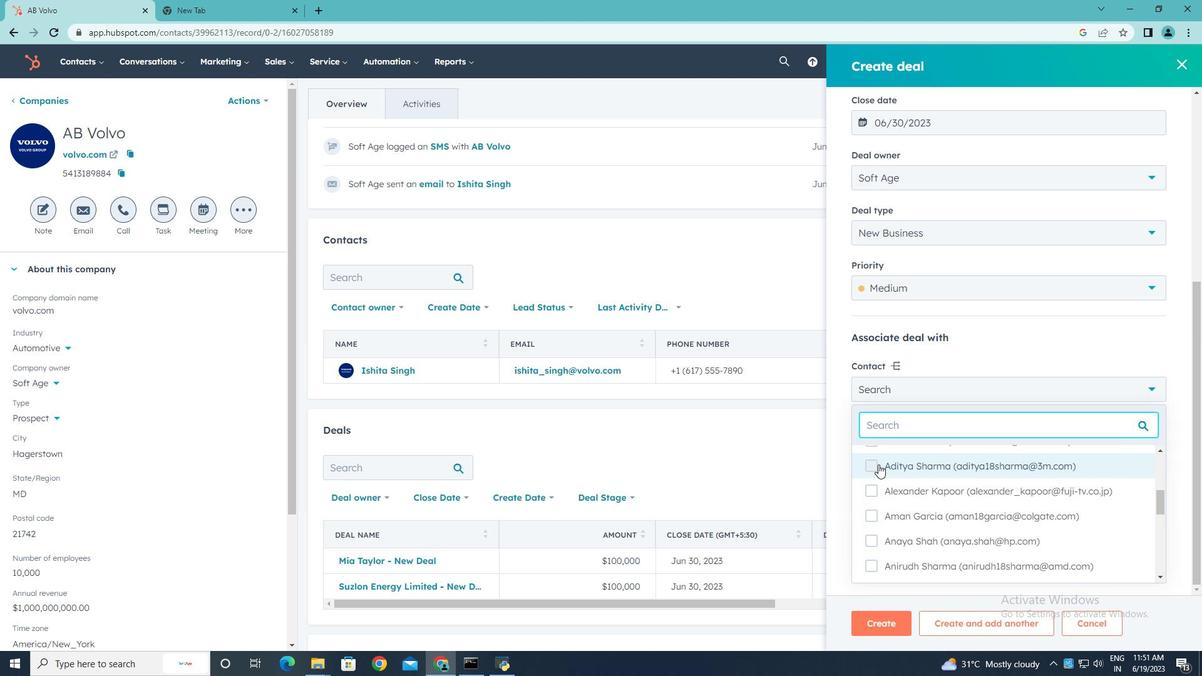 
Action: Mouse pressed left at (878, 464)
Screenshot: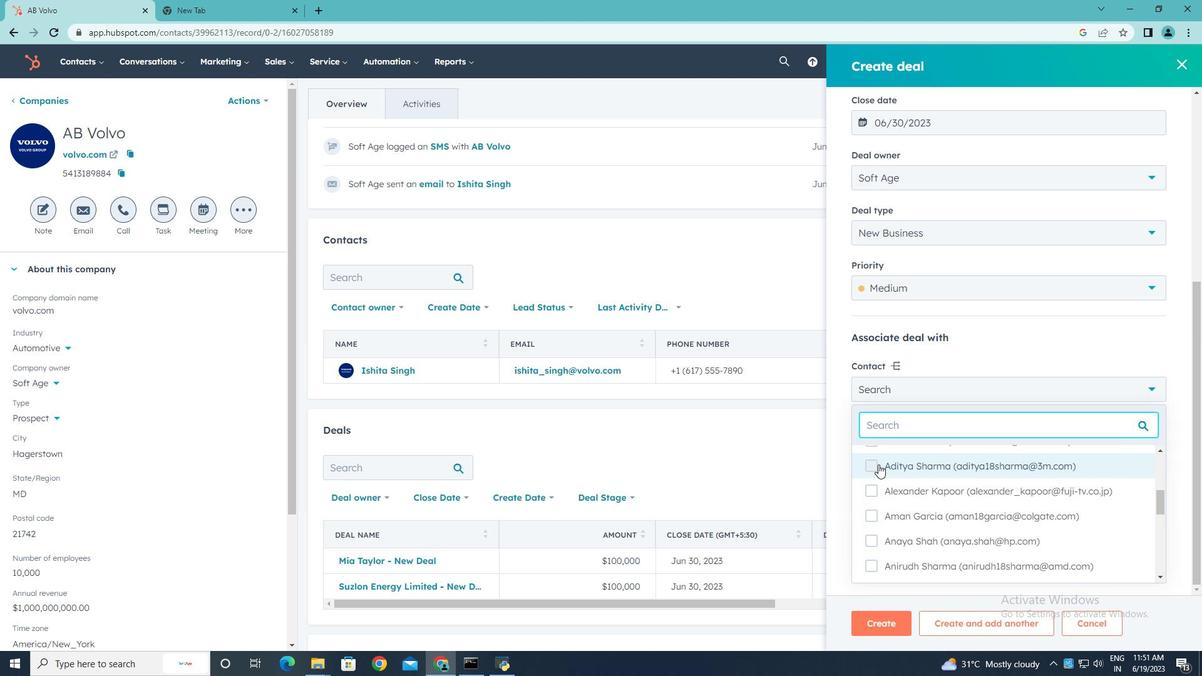 
Action: Mouse moved to (875, 489)
Screenshot: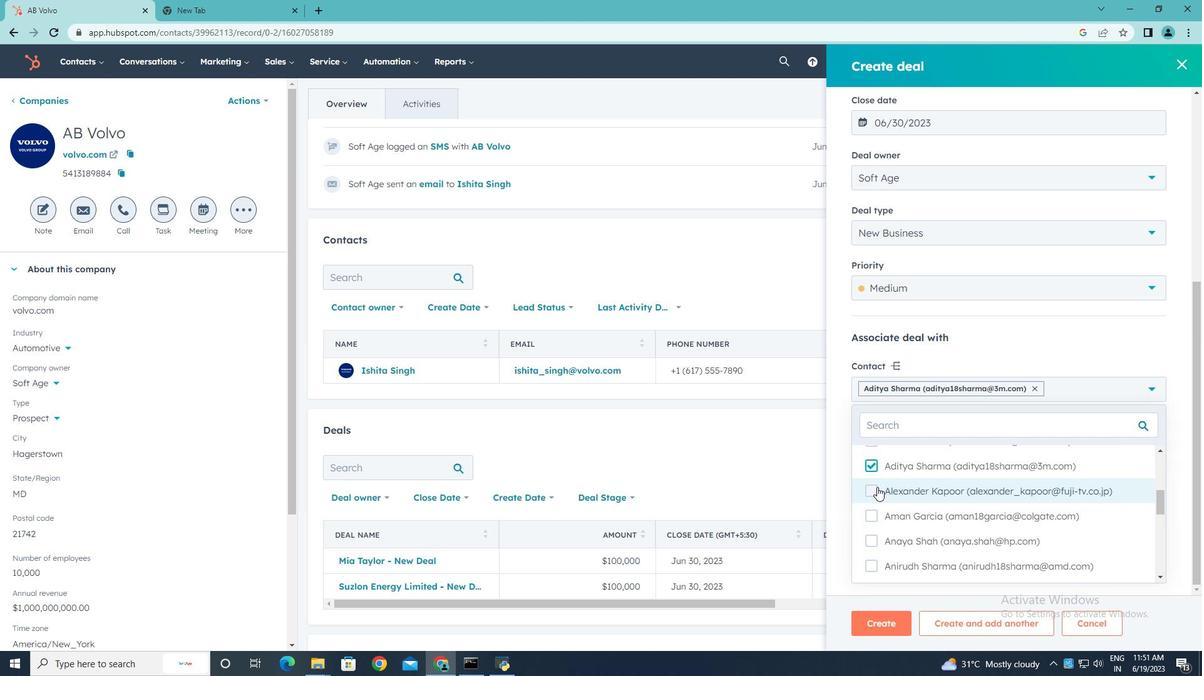 
Action: Mouse pressed left at (875, 489)
Screenshot: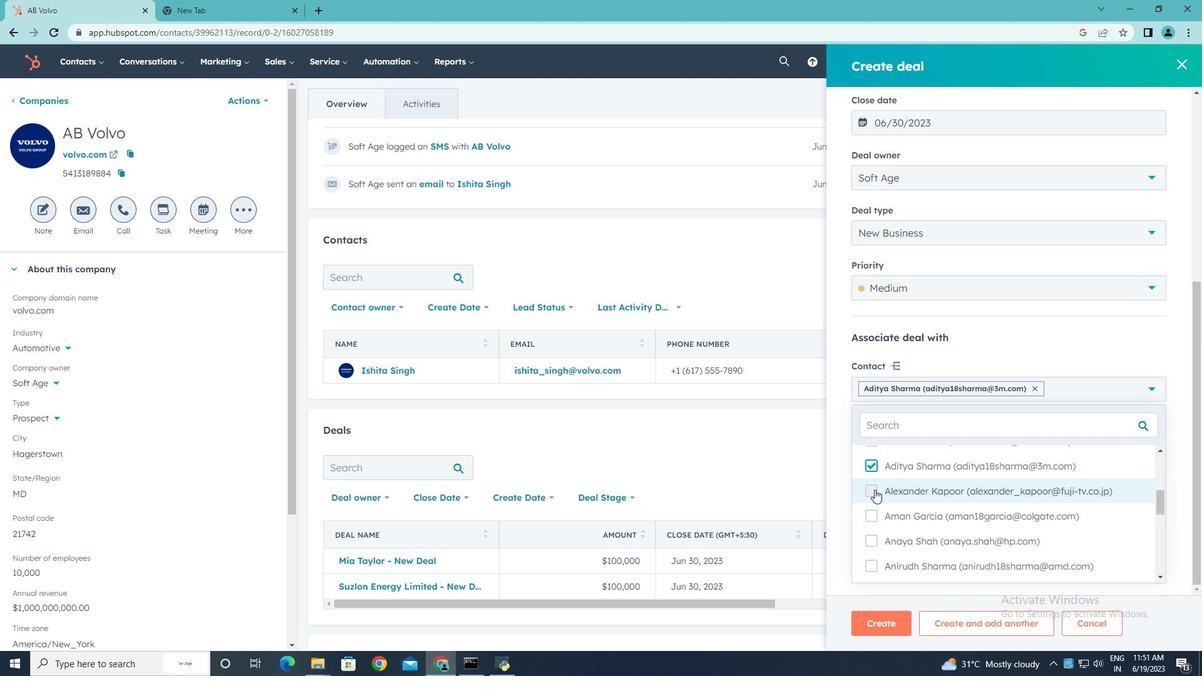 
Action: Mouse moved to (1150, 399)
Screenshot: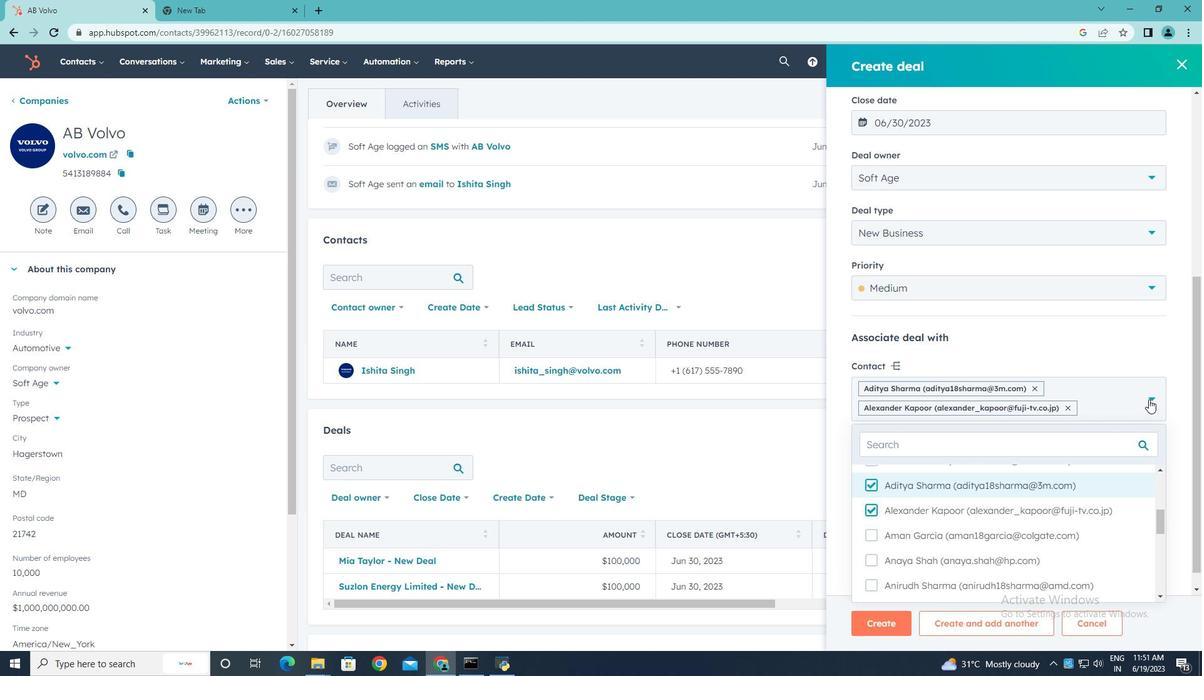 
Action: Mouse pressed left at (1150, 399)
Screenshot: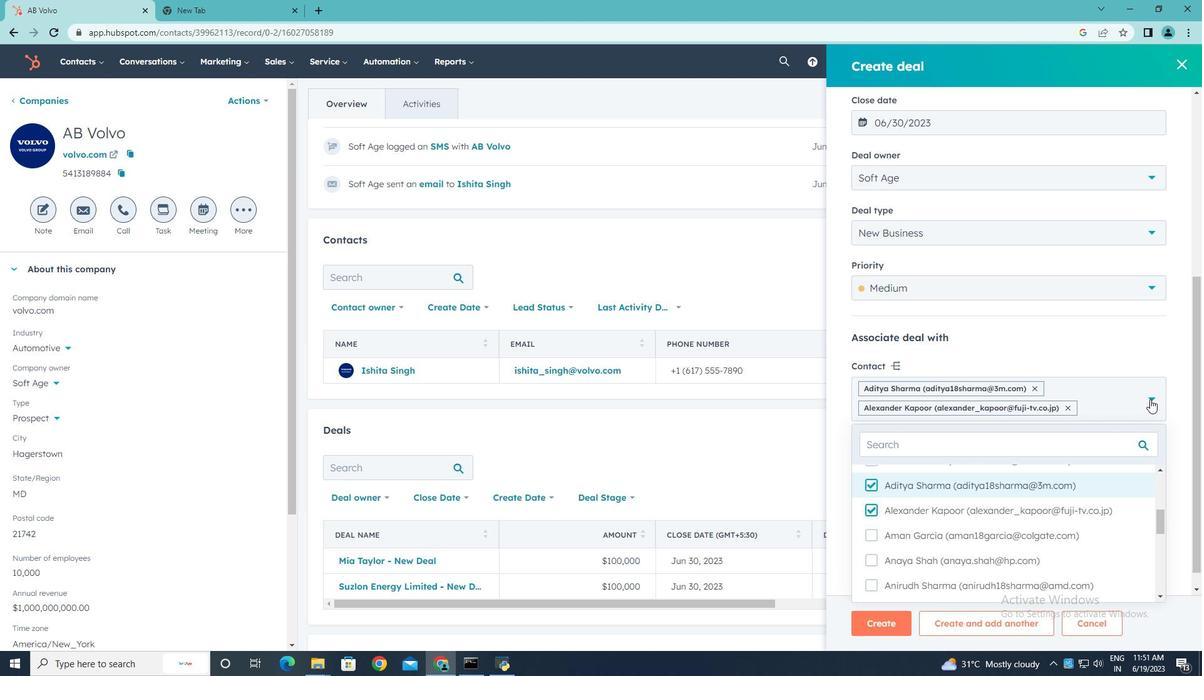 
Action: Mouse moved to (882, 624)
Screenshot: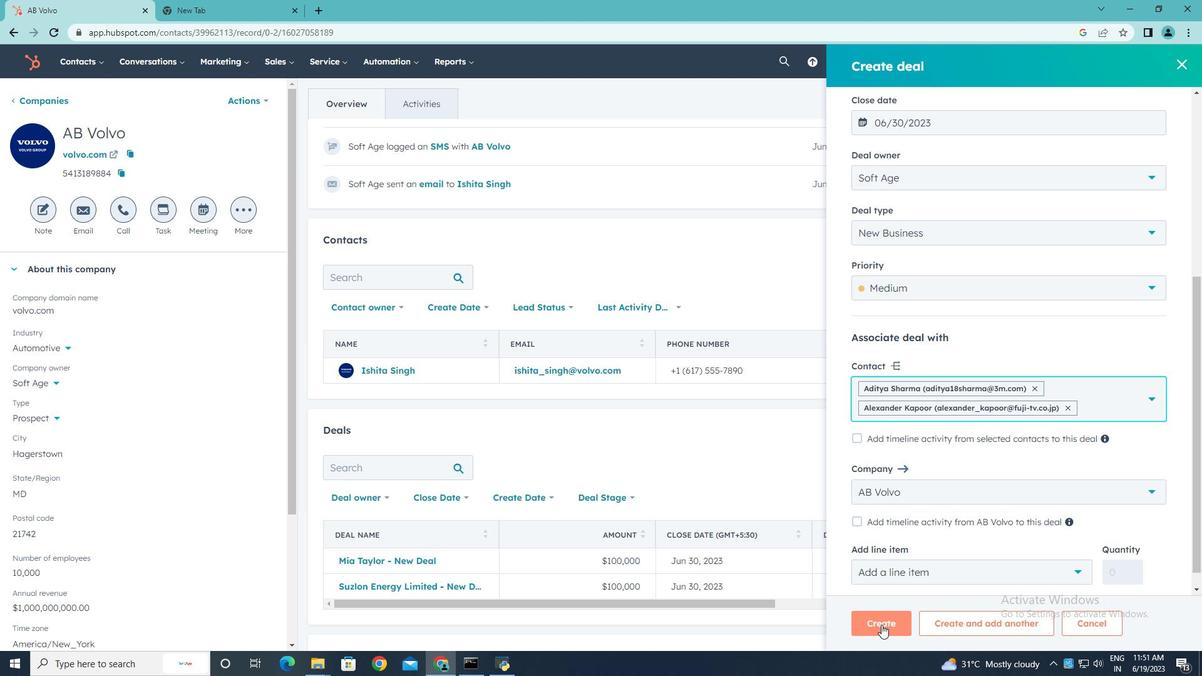 
Action: Mouse pressed left at (882, 624)
Screenshot: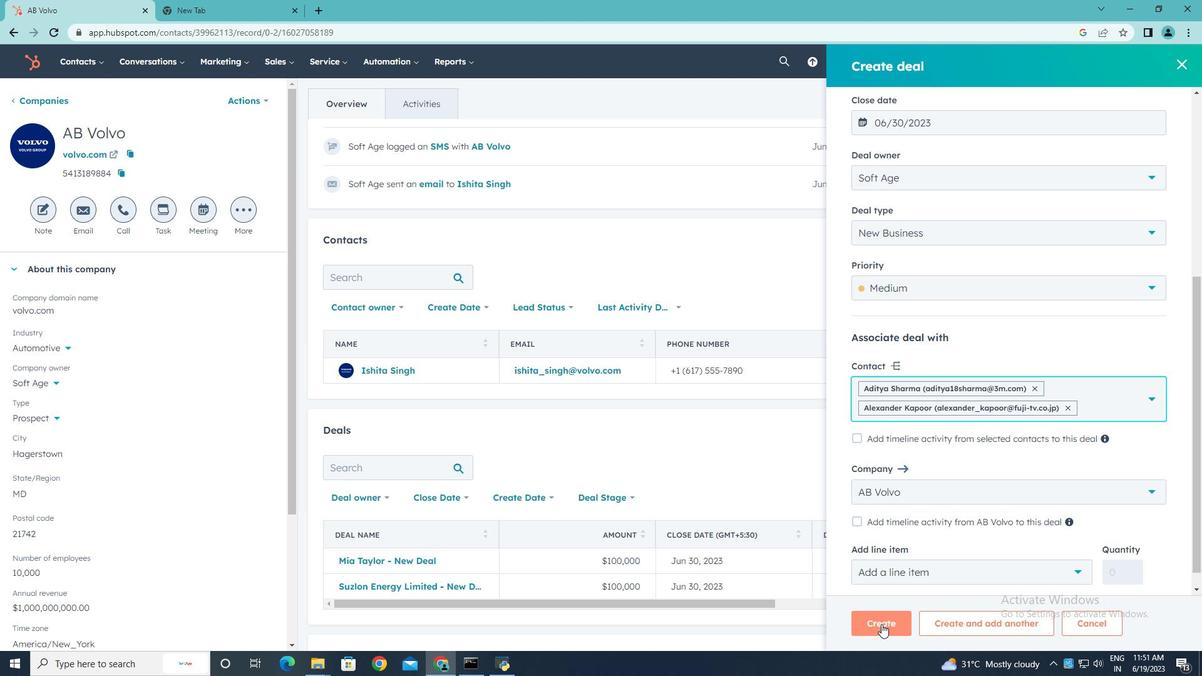 
